 Task: Send an email with the signature Frances Hernandez with the subject 'Request for a blog post' and the message 'I am sorry for any delays and appreciate your patience.' from softage.1@softage.net to softage.4@softage.net and softage.5@softage.net with an attached document Standard_operating_procedure.docx
Action: Key pressed n
Screenshot: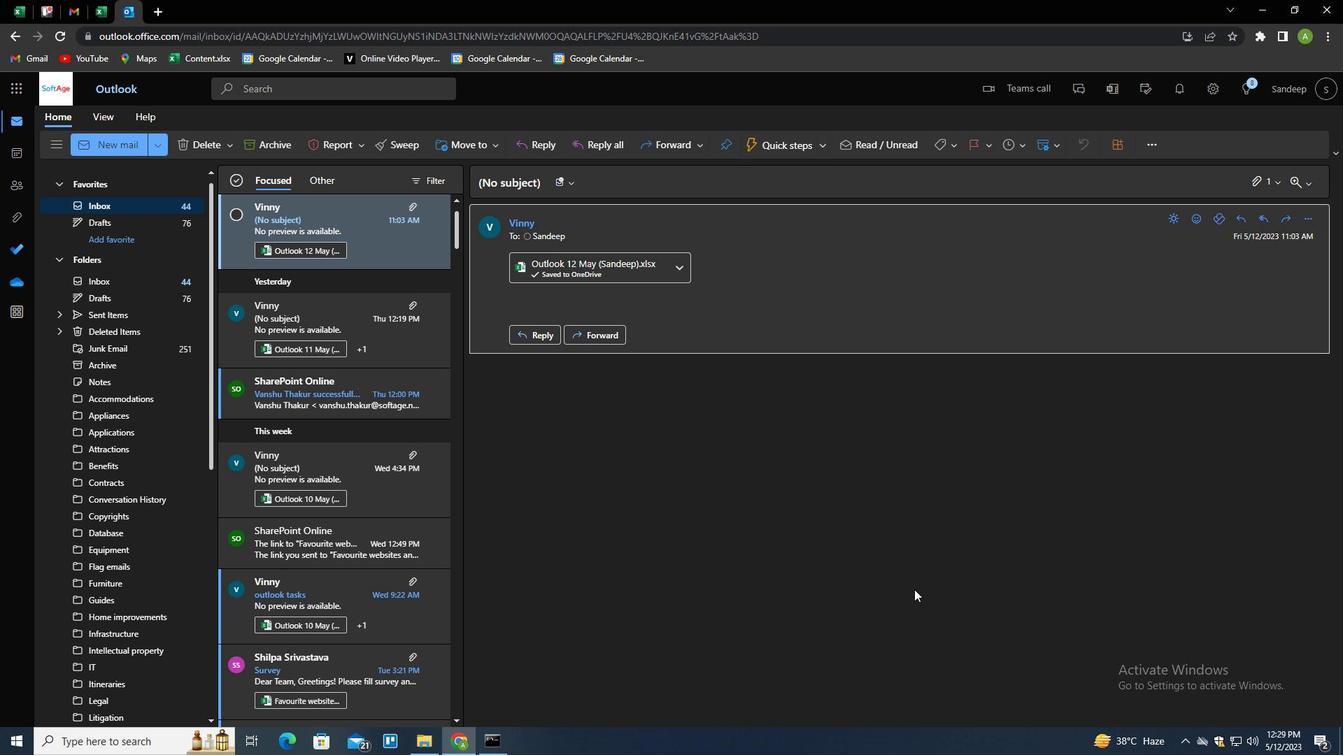 
Action: Mouse moved to (942, 147)
Screenshot: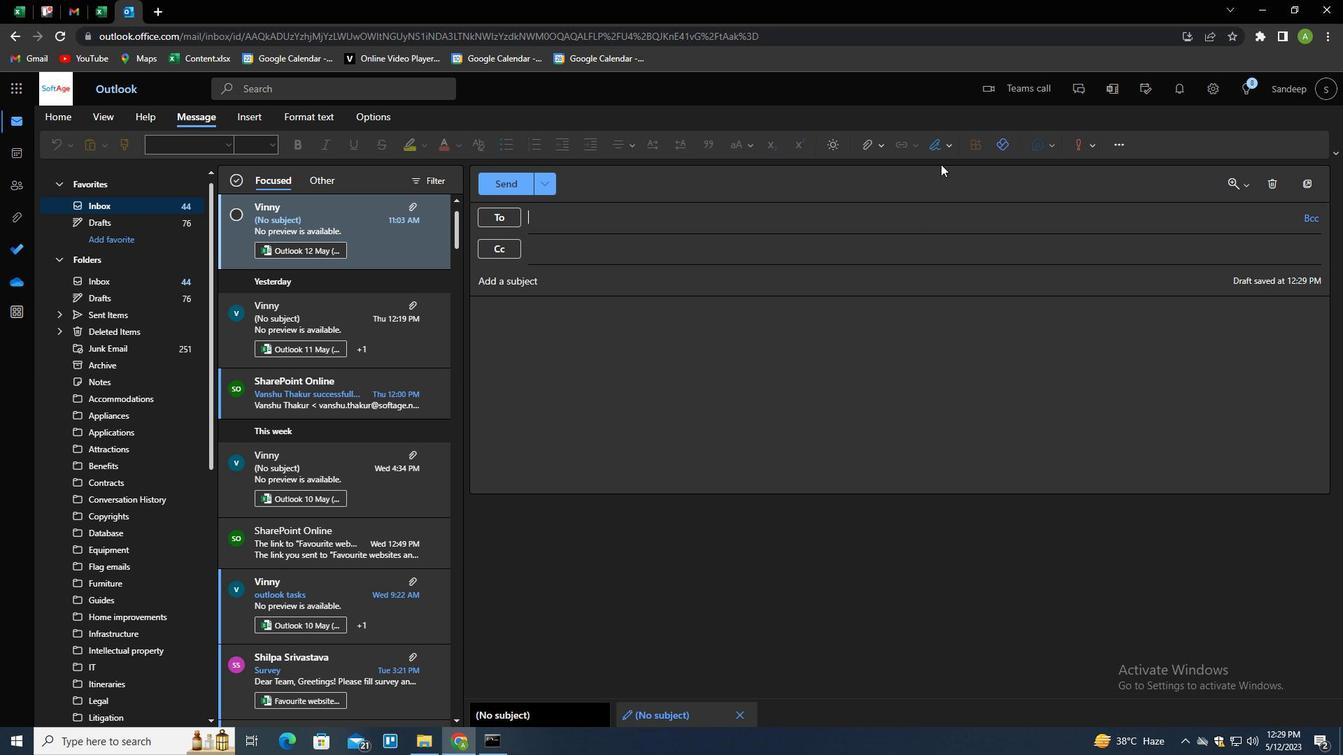 
Action: Mouse pressed left at (942, 147)
Screenshot: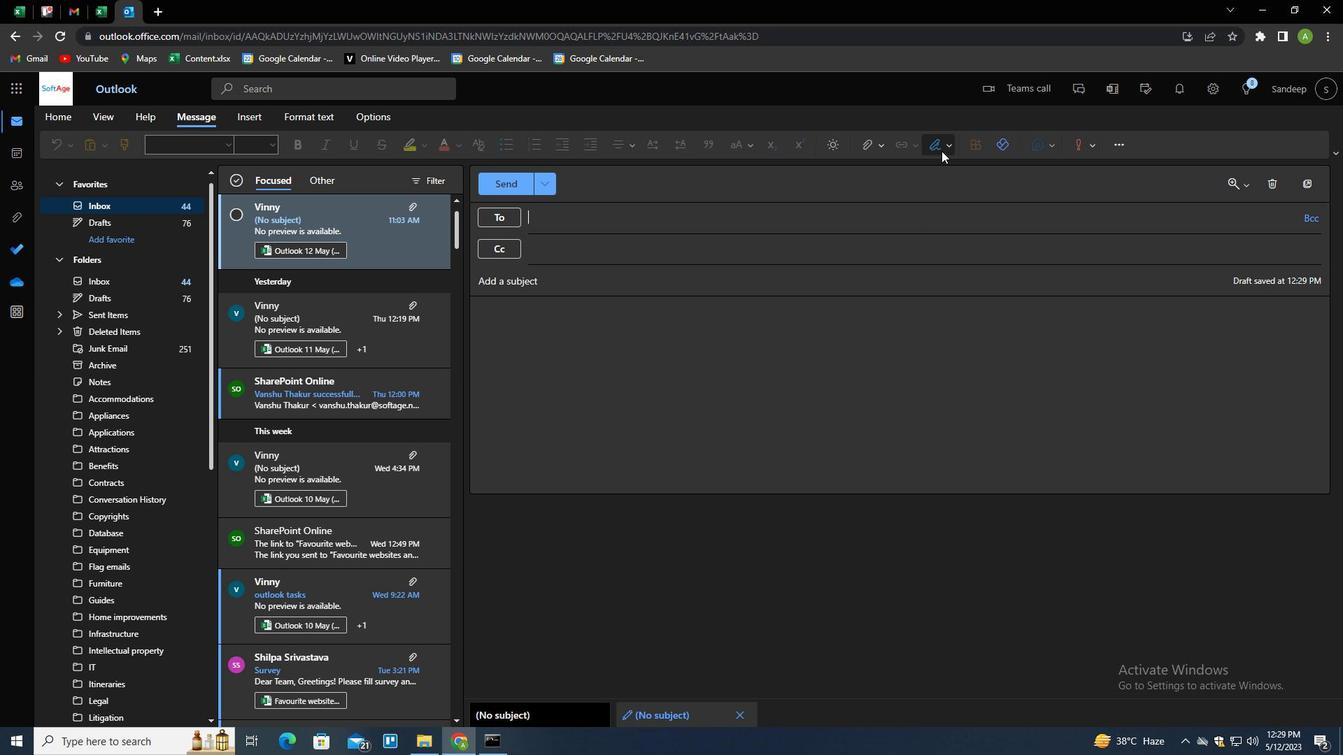 
Action: Mouse moved to (933, 197)
Screenshot: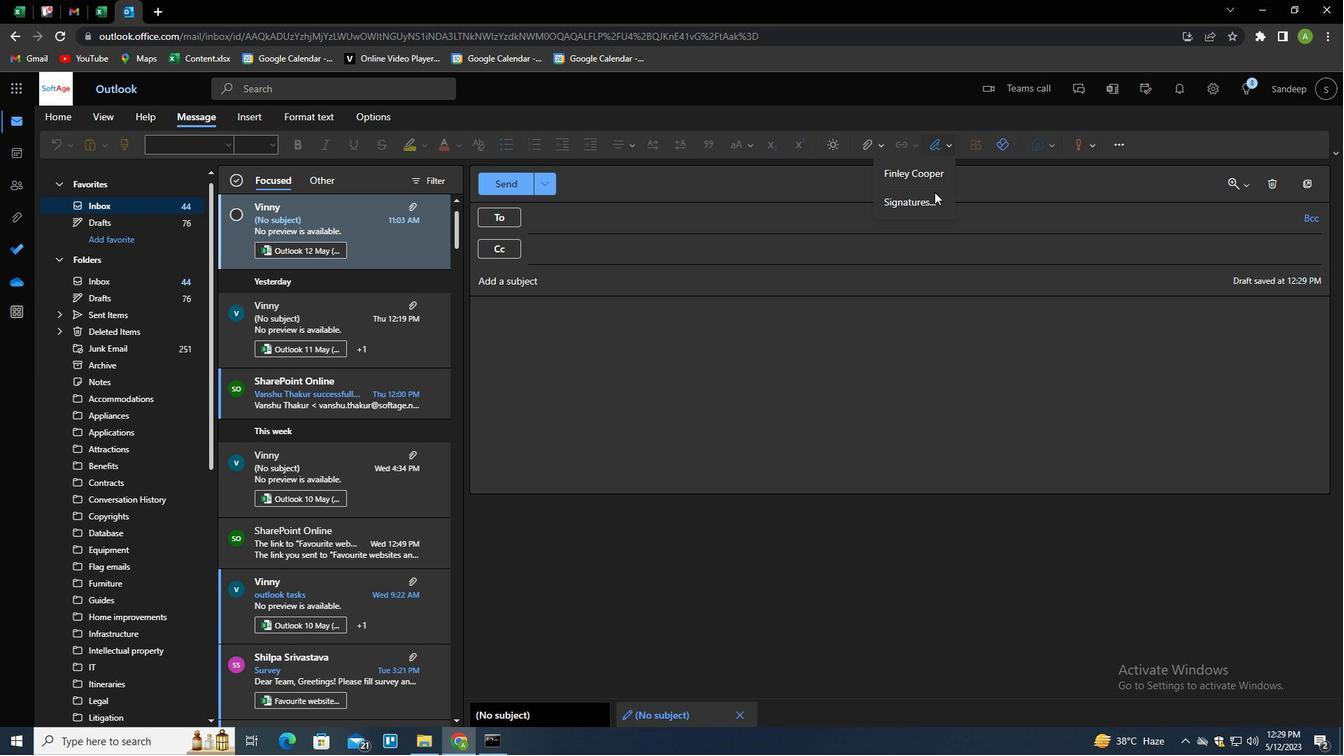 
Action: Mouse pressed left at (933, 197)
Screenshot: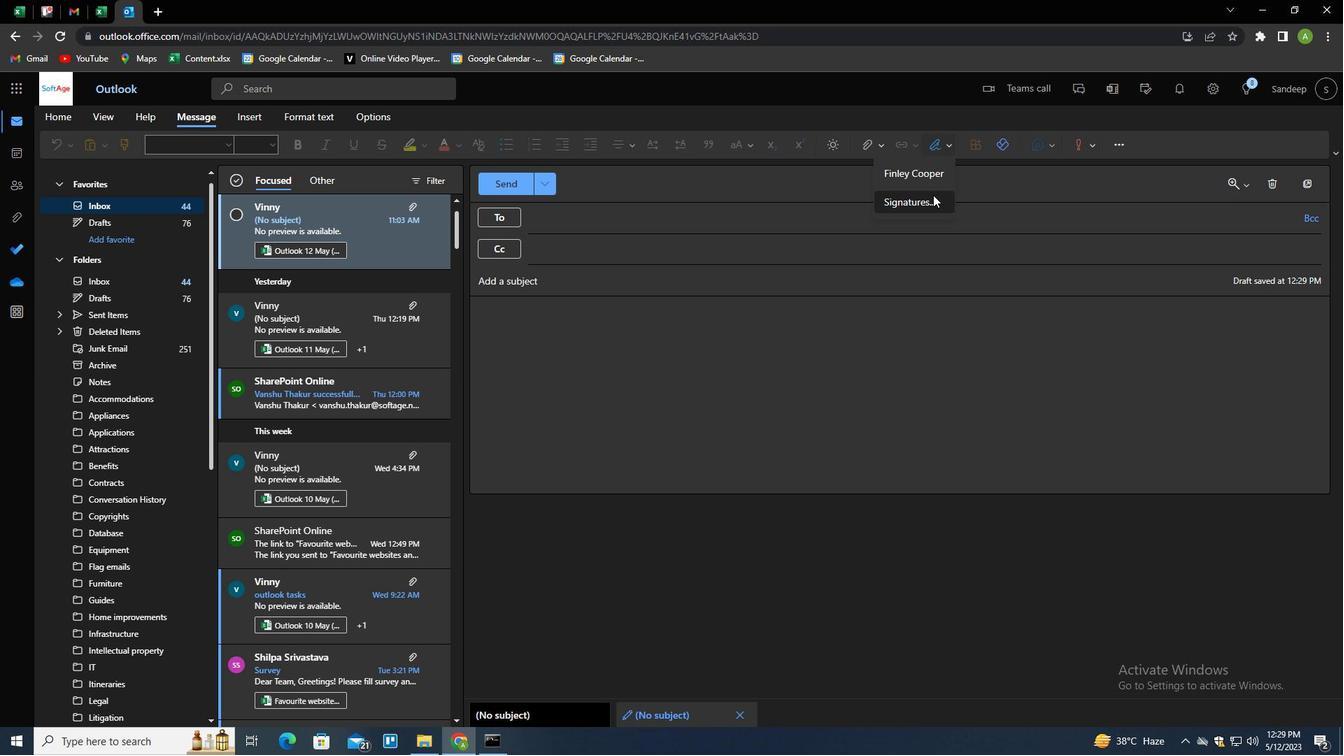 
Action: Mouse moved to (937, 261)
Screenshot: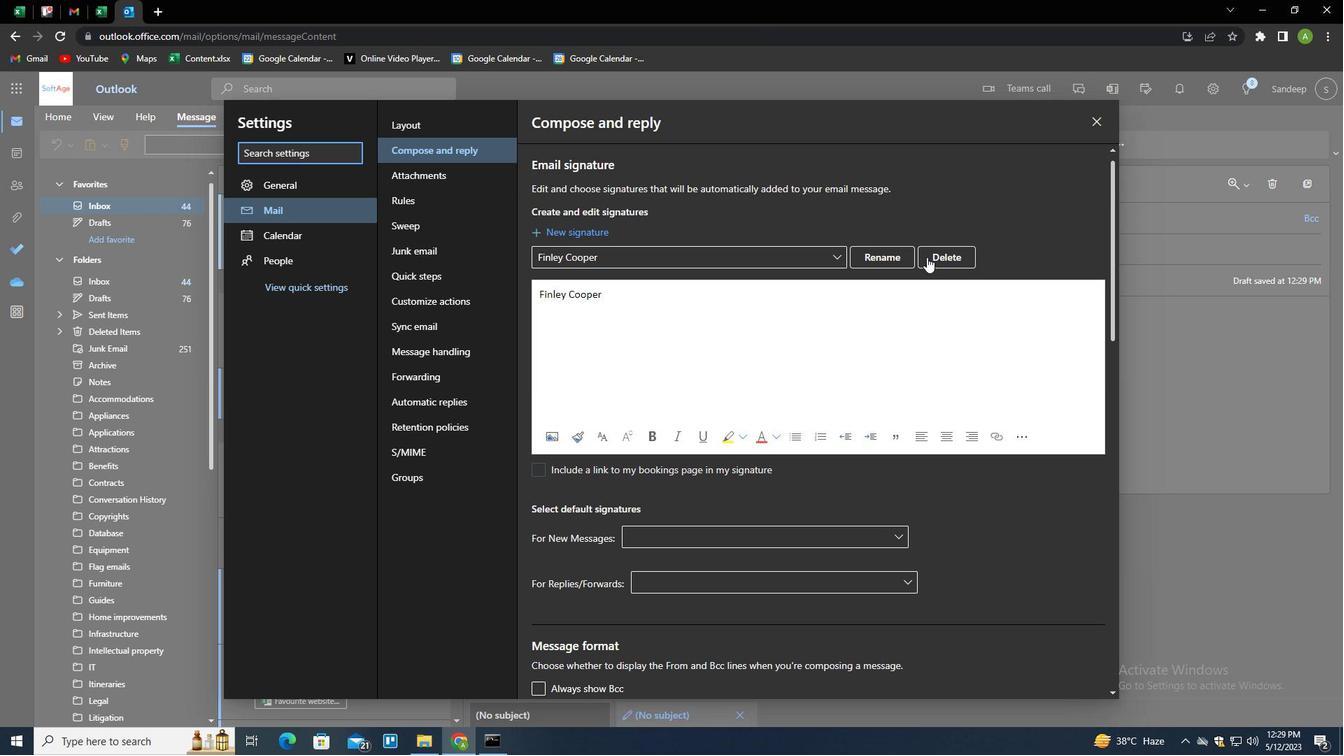 
Action: Mouse pressed left at (937, 261)
Screenshot: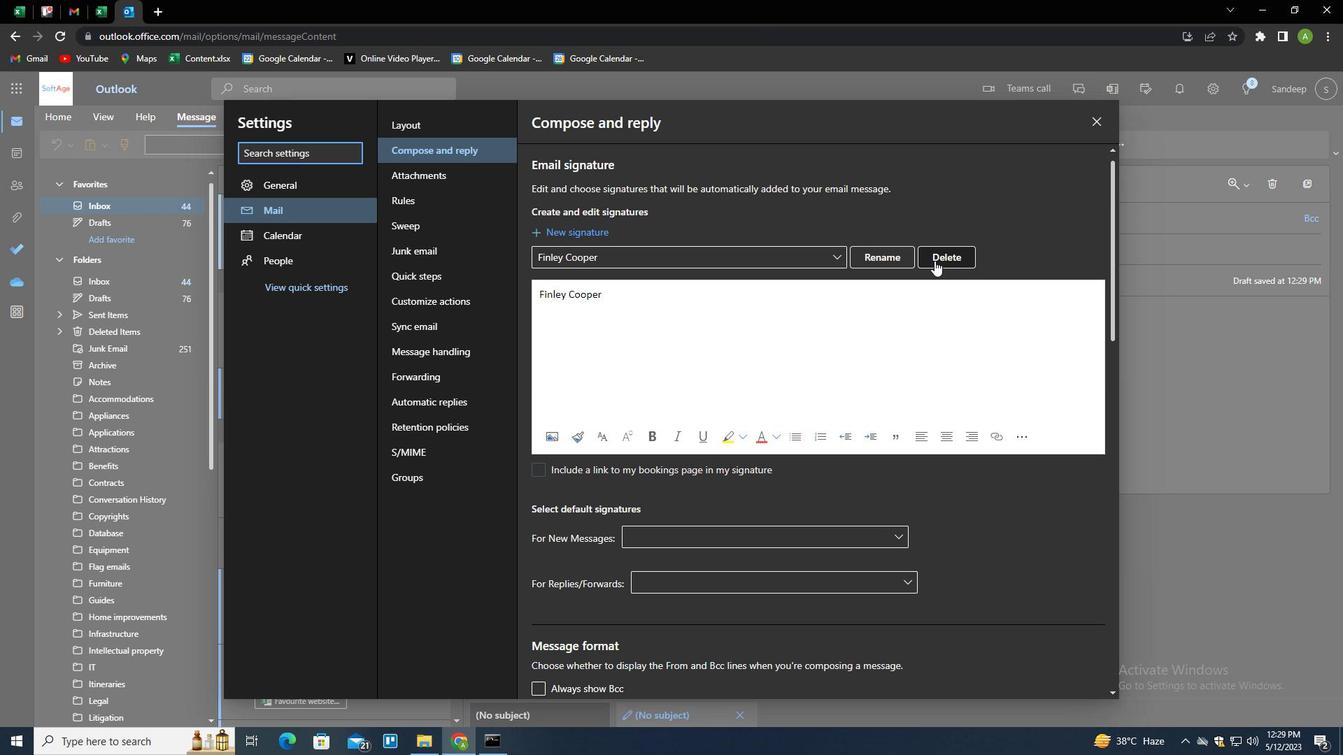 
Action: Mouse moved to (926, 258)
Screenshot: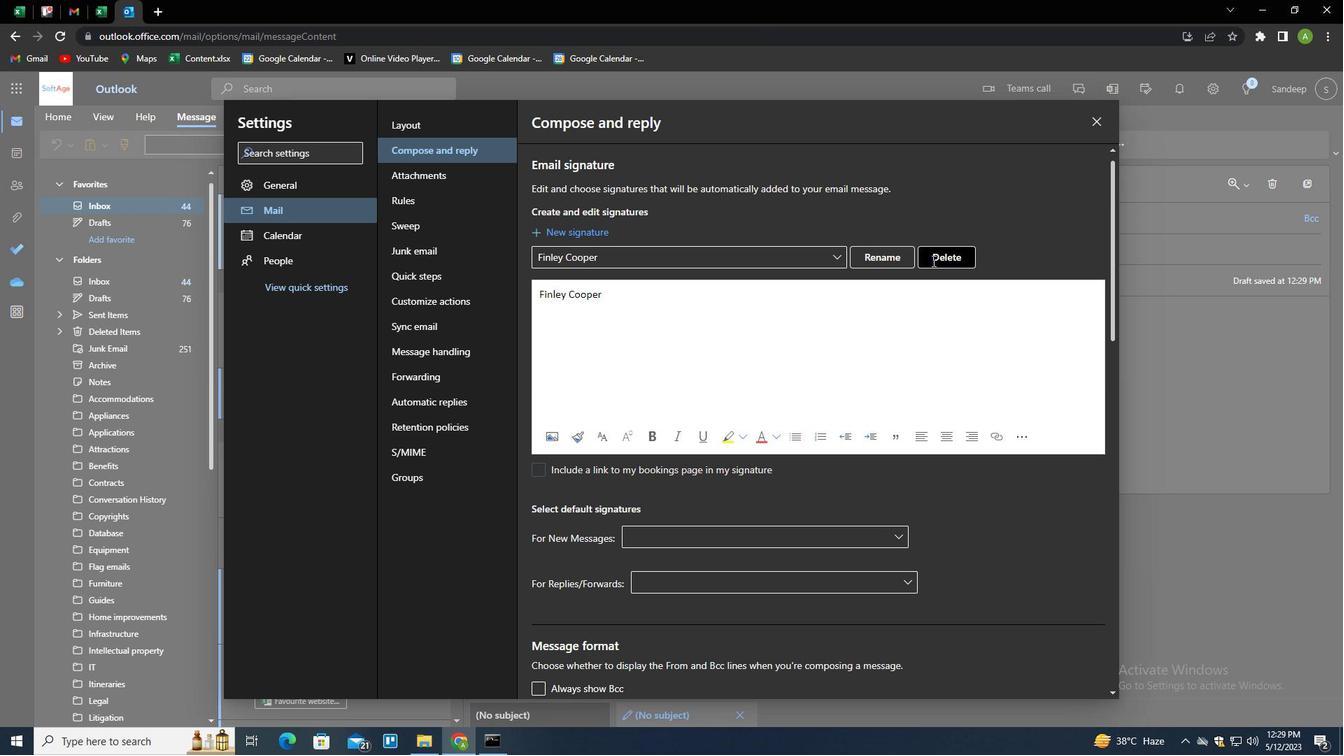 
Action: Mouse pressed left at (926, 258)
Screenshot: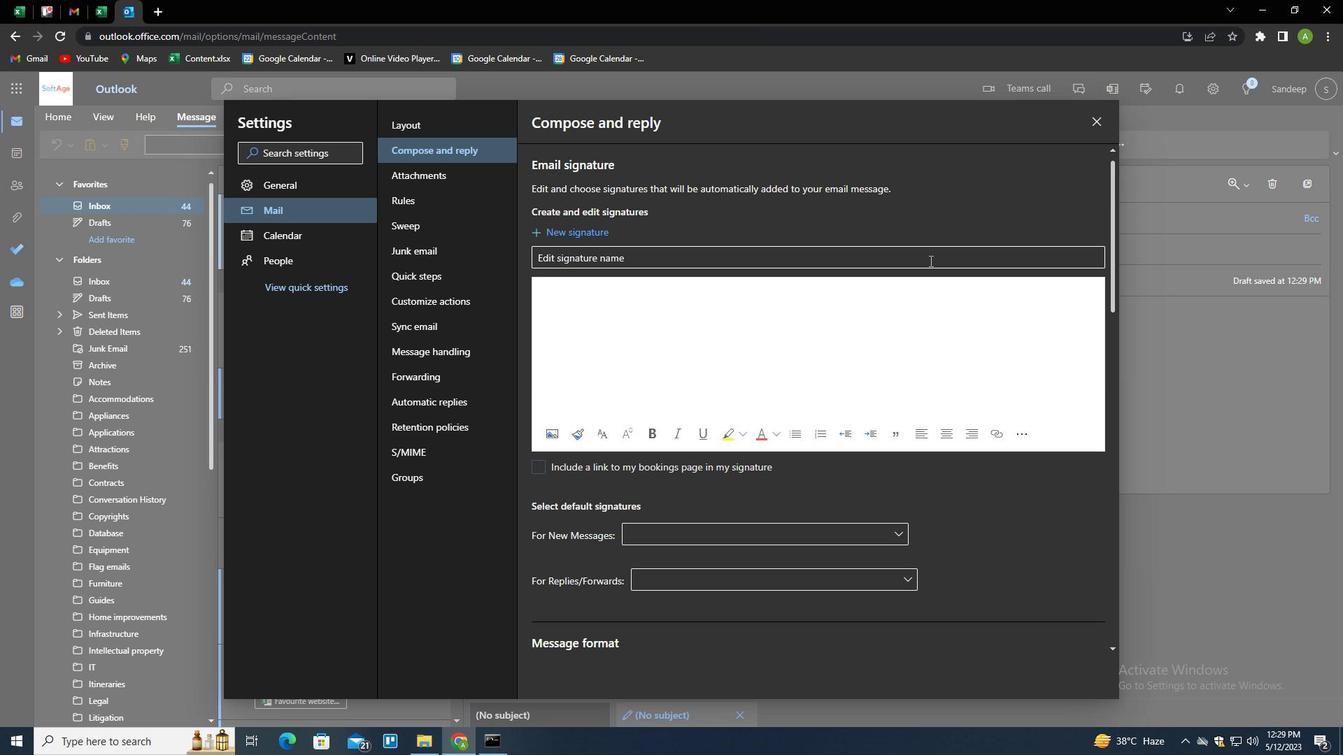 
Action: Mouse moved to (926, 257)
Screenshot: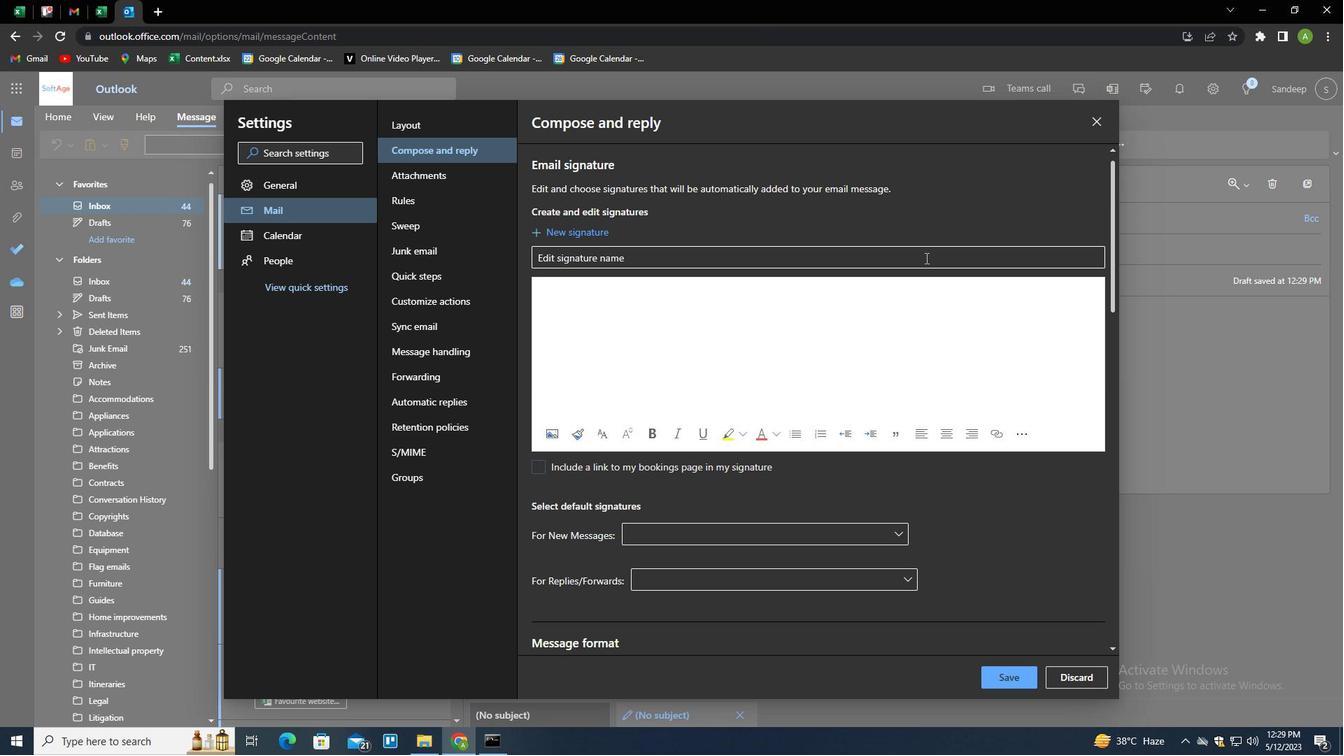 
Action: Key pressed <Key.shift>
Screenshot: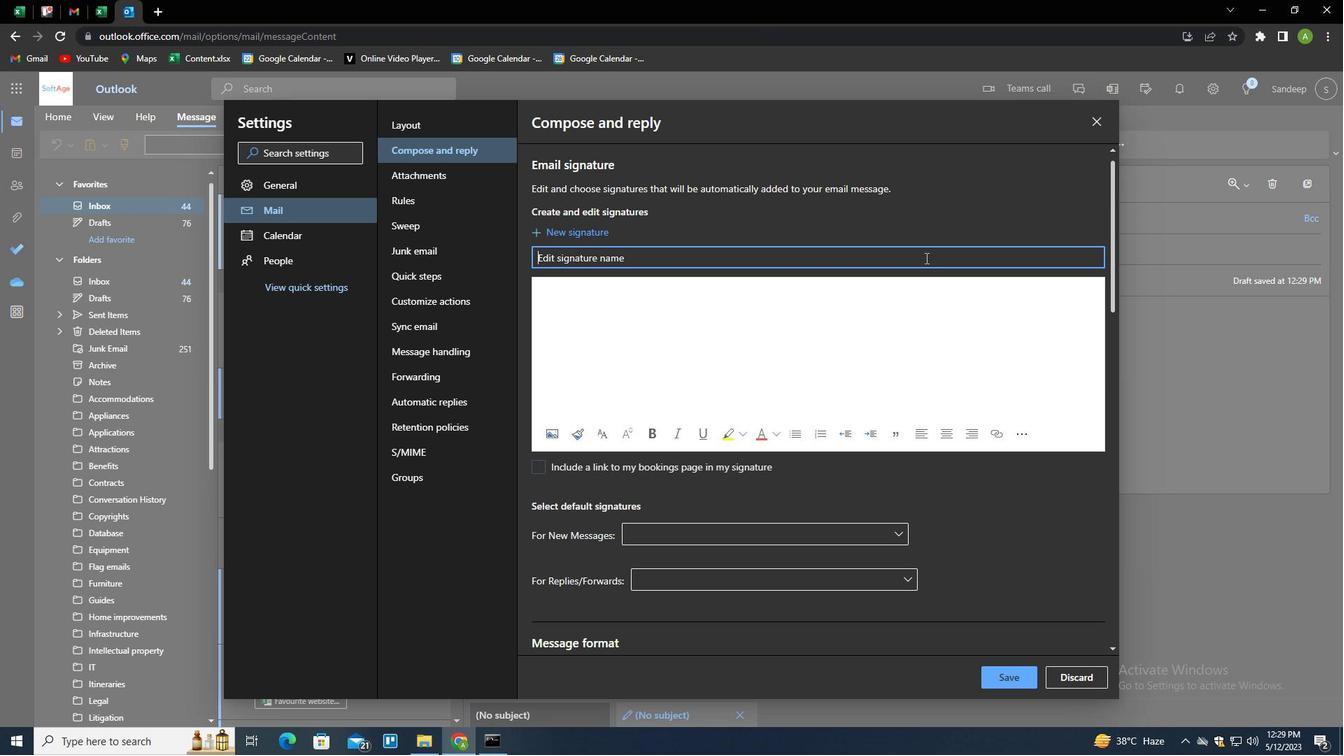 
Action: Mouse moved to (925, 257)
Screenshot: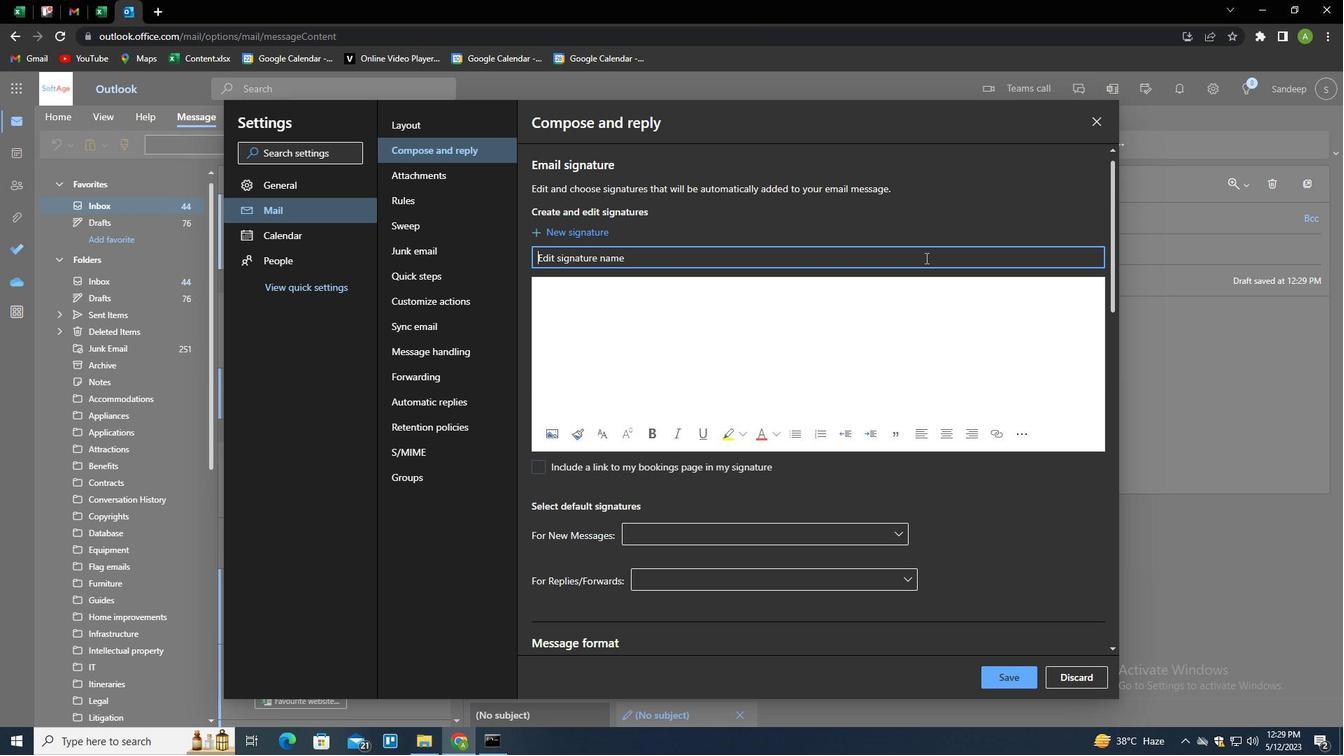 
Action: Key pressed FRN<Key.backspace>ANCES<Key.space><Key.shift>HERNANDEZ<Key.tab><Key.shift>FRANCES<Key.space><Key.shift>HERNANDEZ
Screenshot: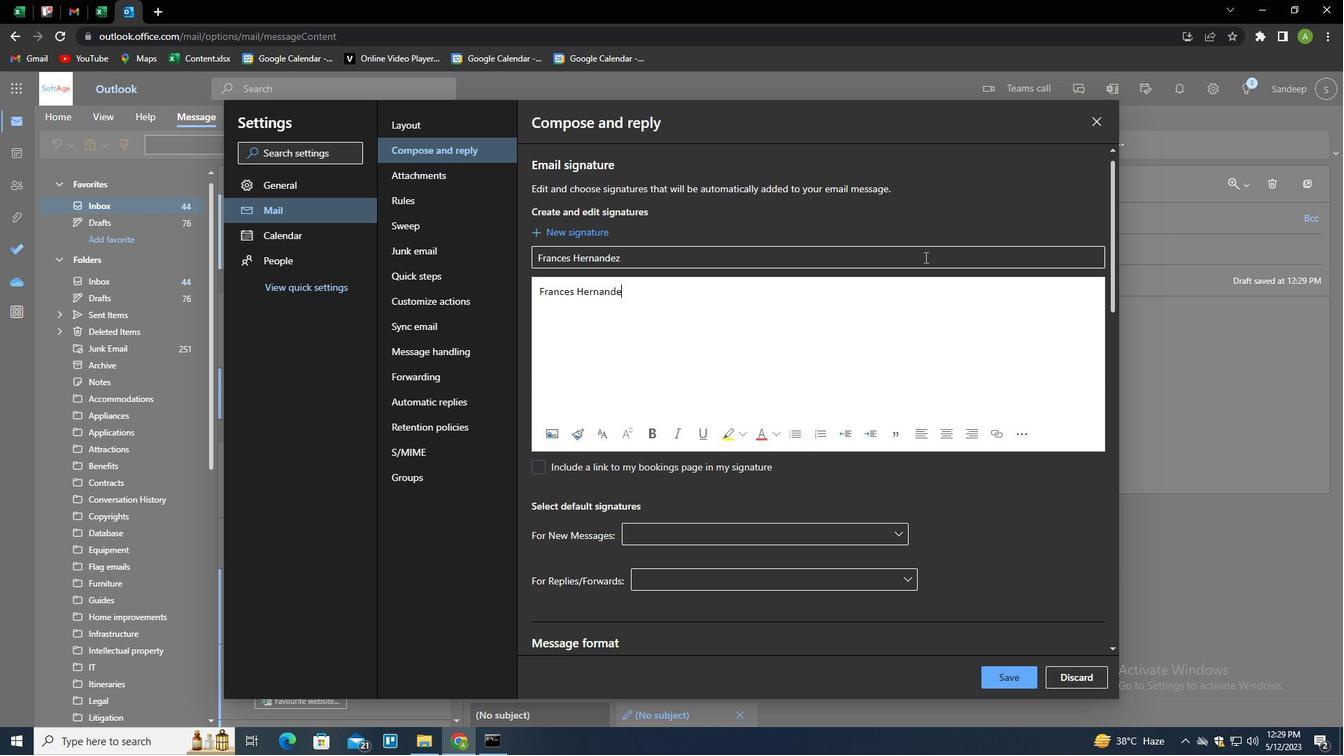 
Action: Mouse moved to (1010, 674)
Screenshot: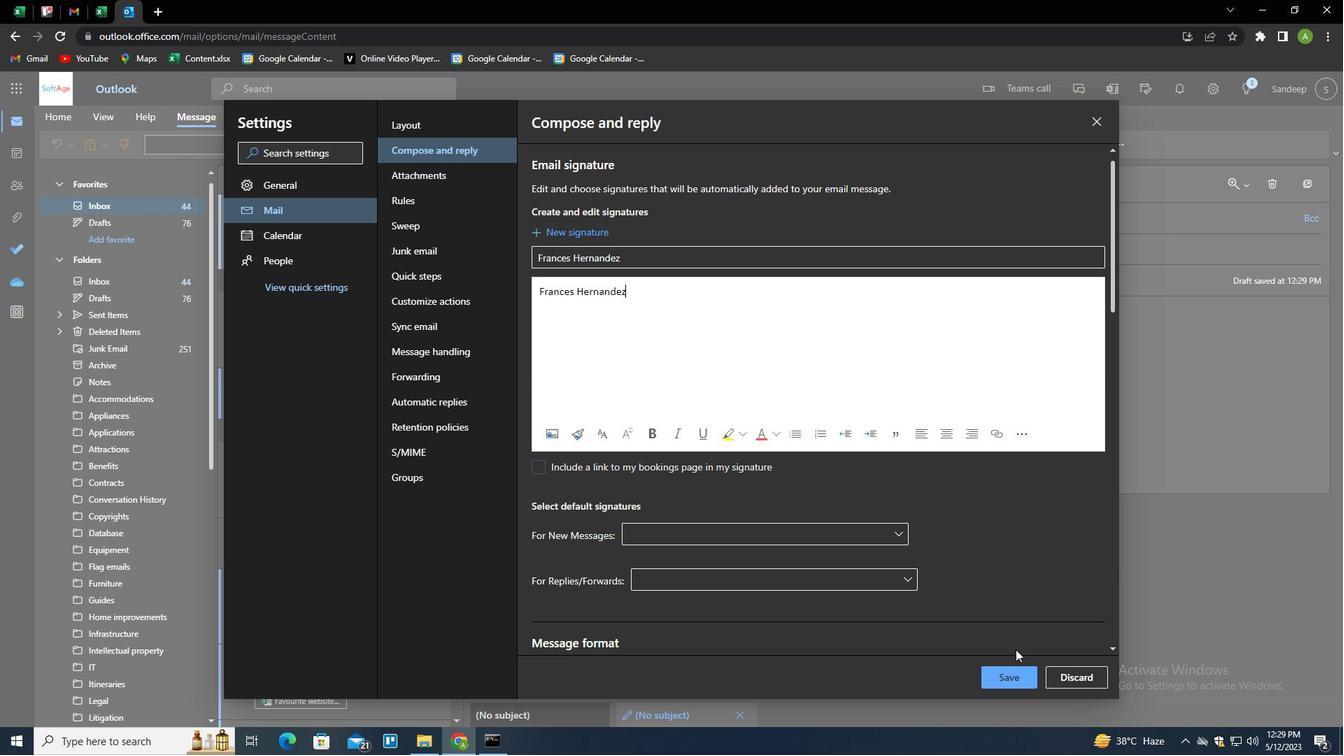 
Action: Mouse pressed left at (1010, 674)
Screenshot: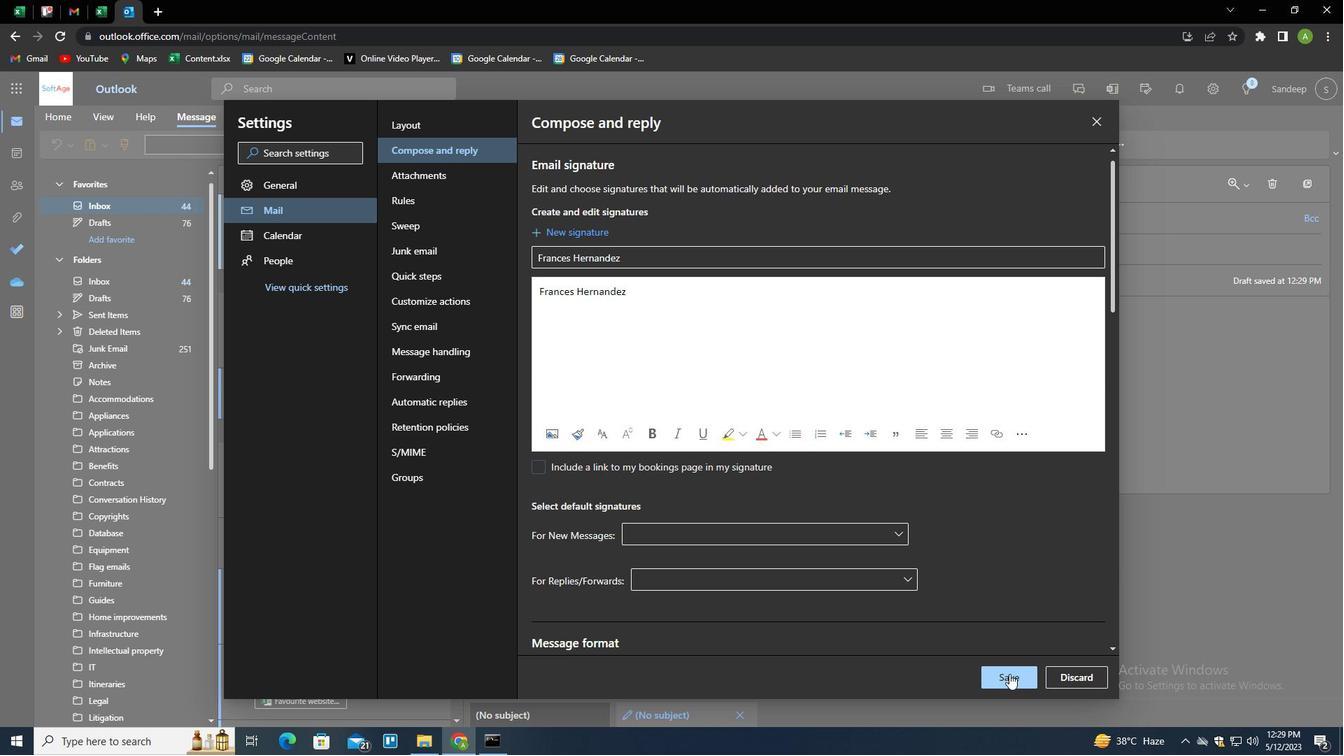 
Action: Mouse moved to (1217, 384)
Screenshot: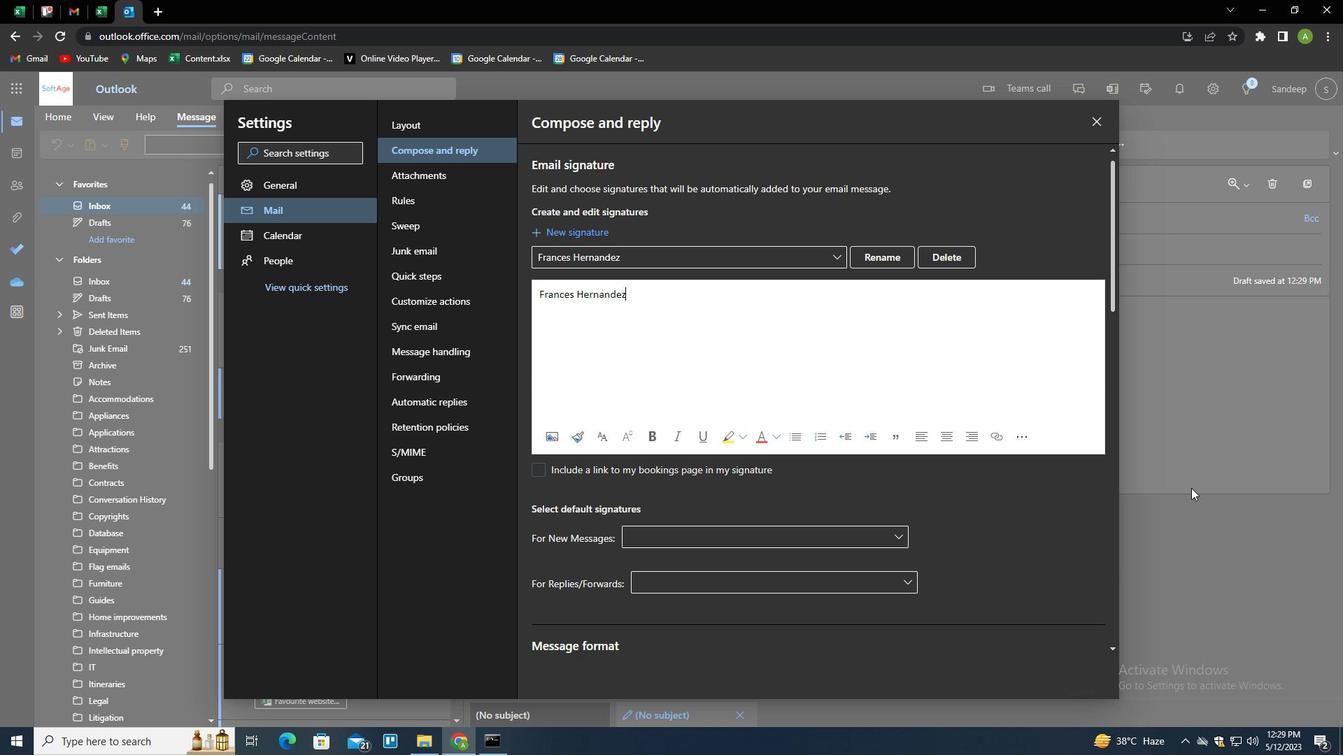 
Action: Mouse pressed left at (1217, 384)
Screenshot: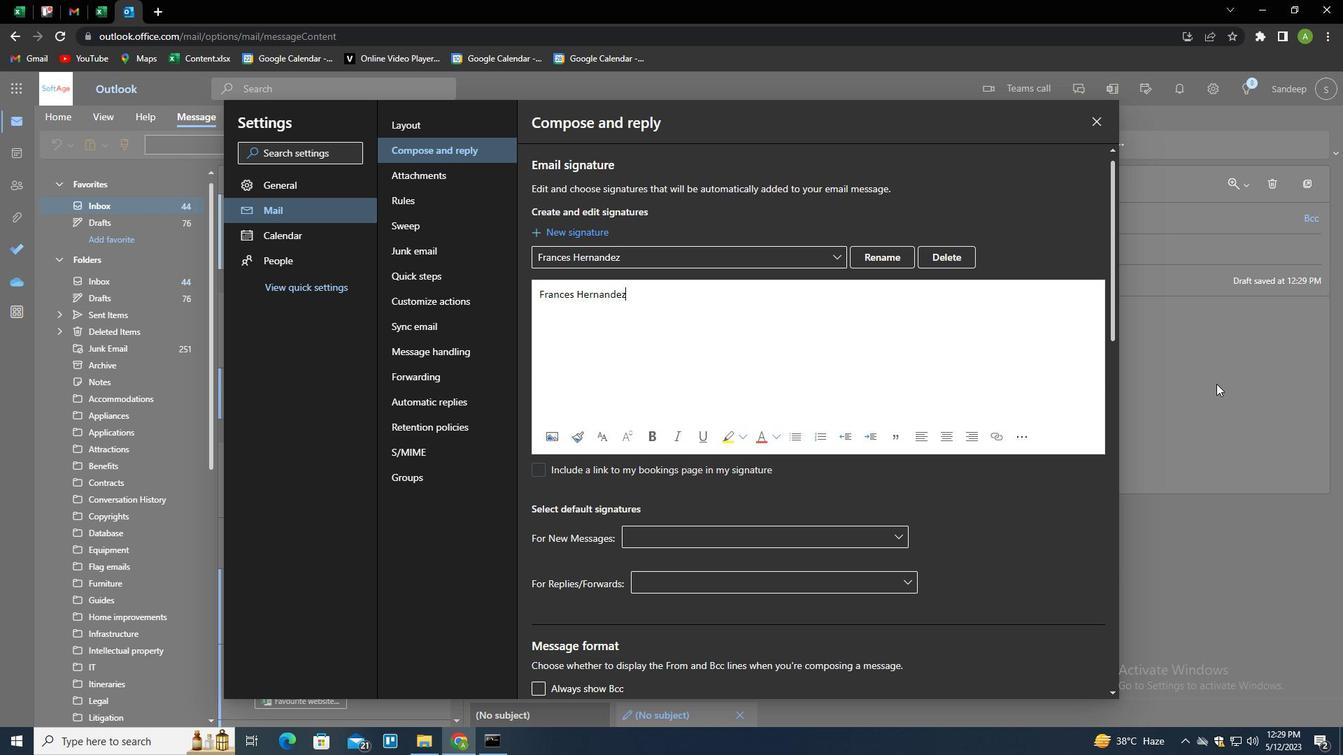 
Action: Mouse moved to (942, 149)
Screenshot: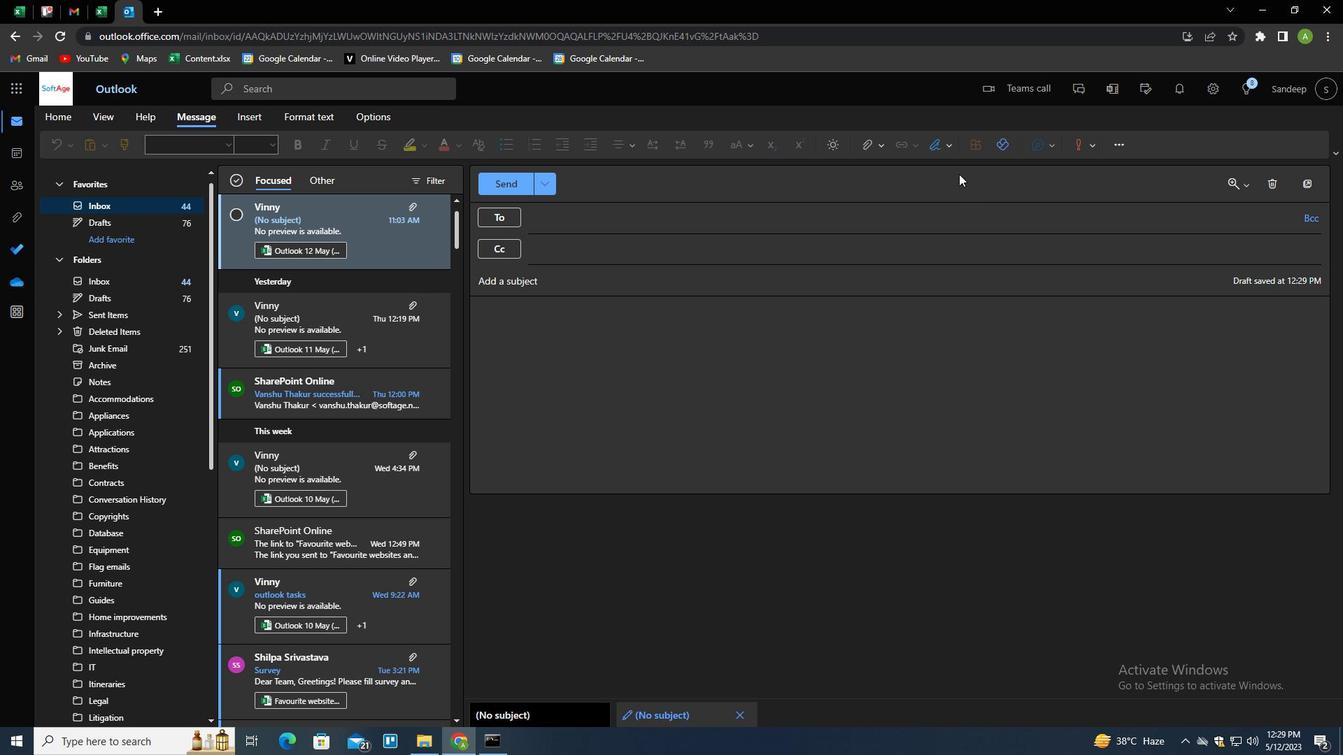 
Action: Mouse pressed left at (942, 149)
Screenshot: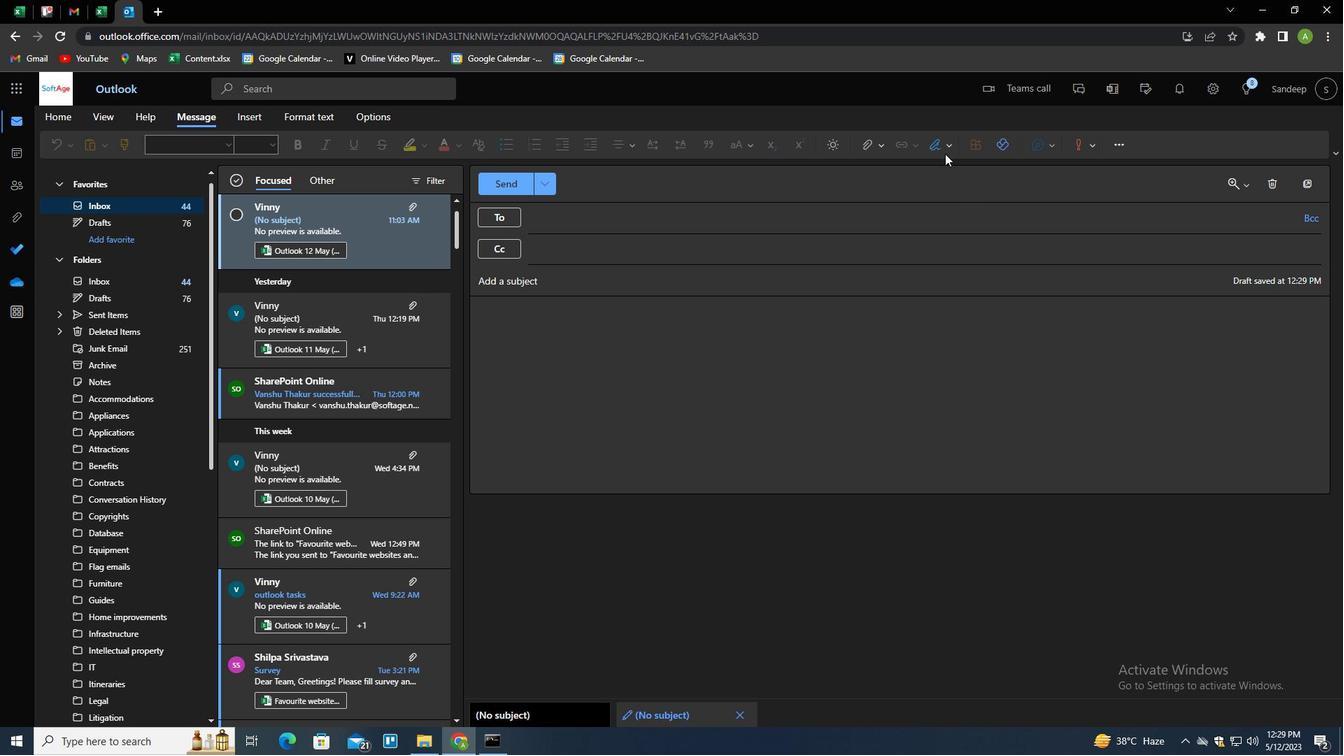 
Action: Mouse moved to (926, 174)
Screenshot: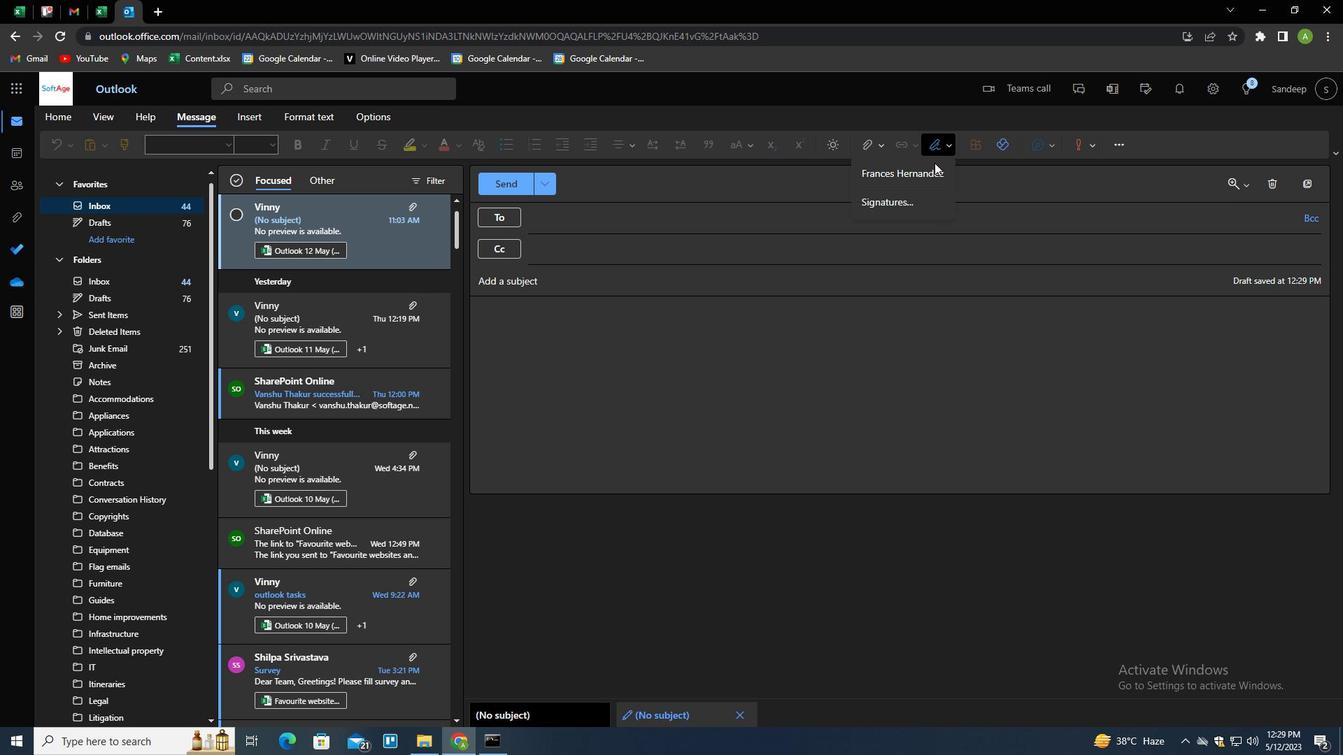 
Action: Mouse pressed left at (926, 174)
Screenshot: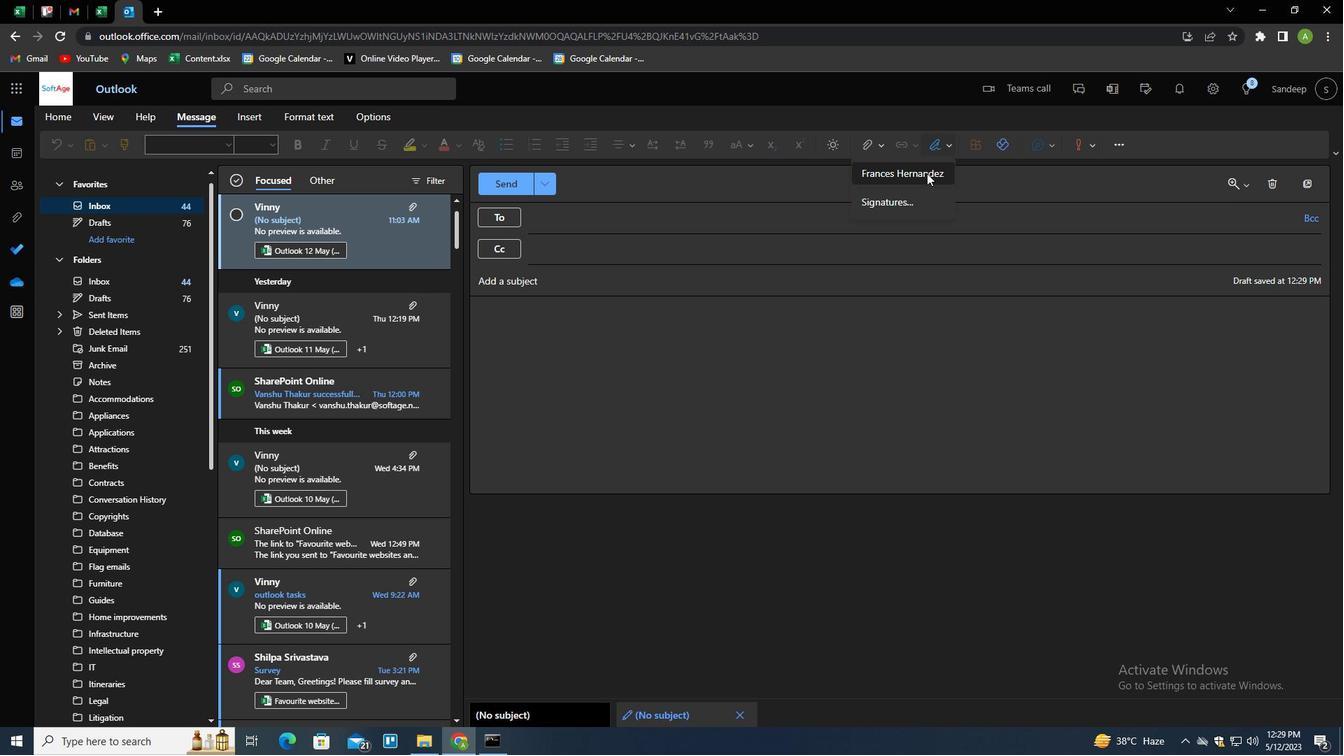 
Action: Mouse moved to (800, 281)
Screenshot: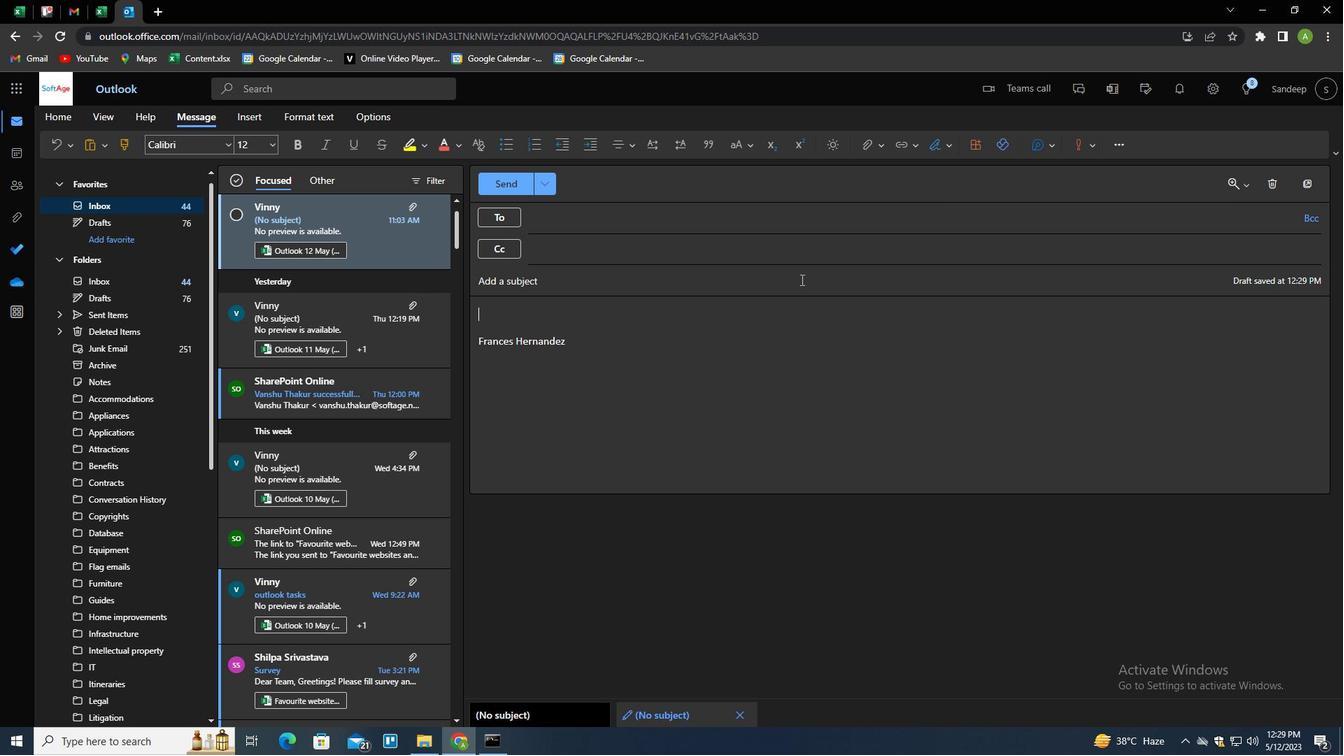 
Action: Mouse pressed left at (800, 281)
Screenshot: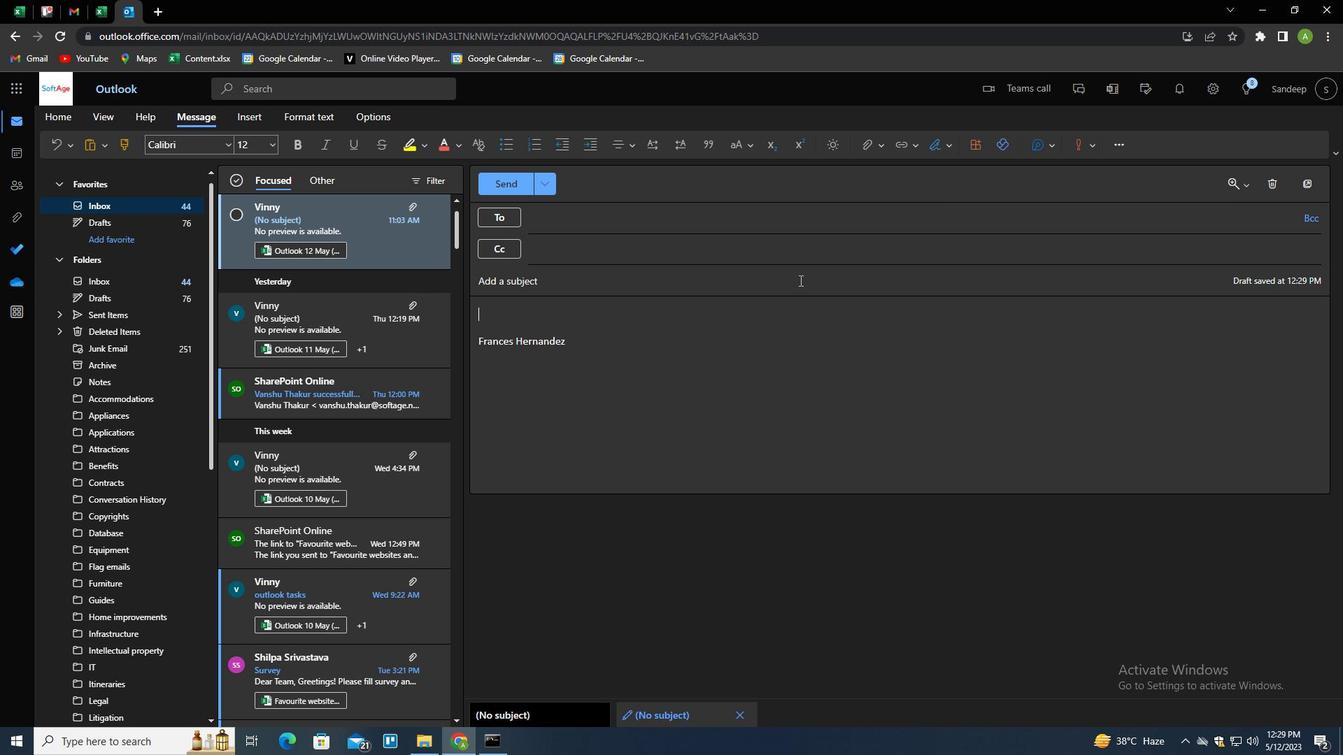 
Action: Mouse moved to (799, 282)
Screenshot: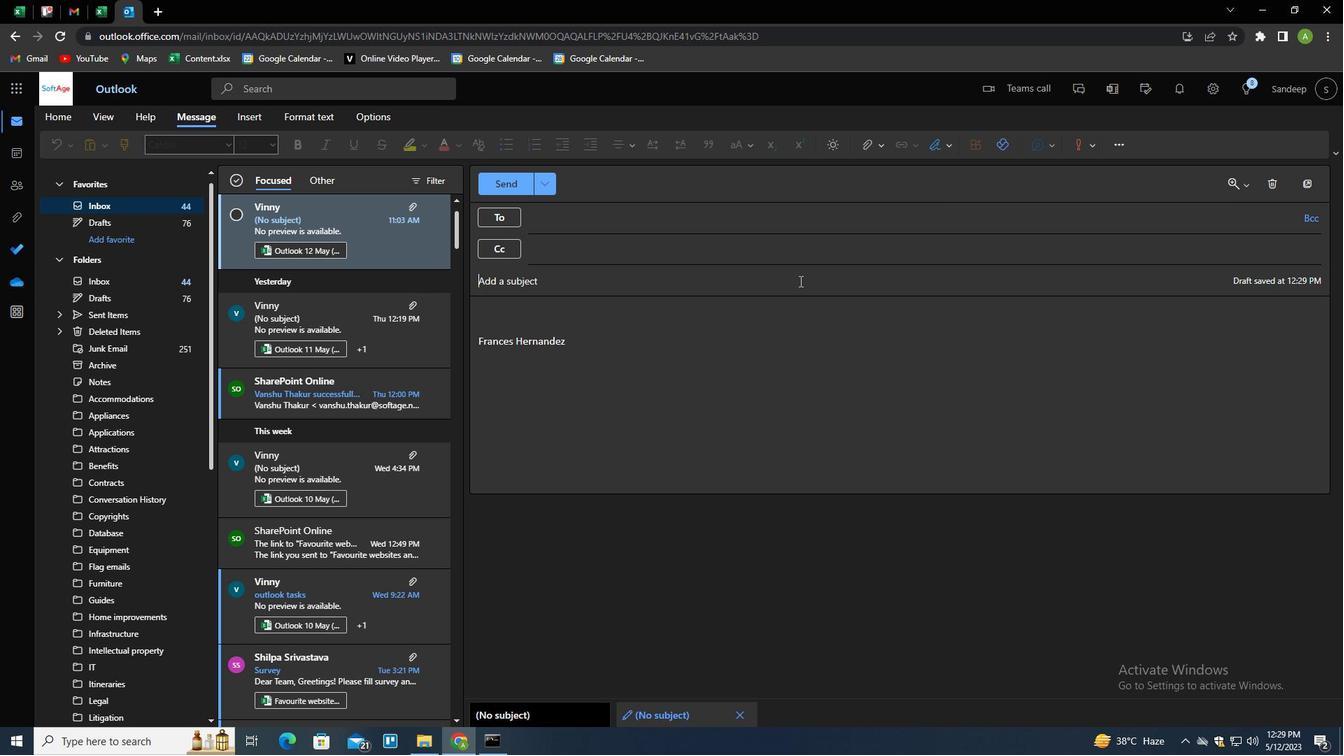 
Action: Key pressed <Key.shift>
Screenshot: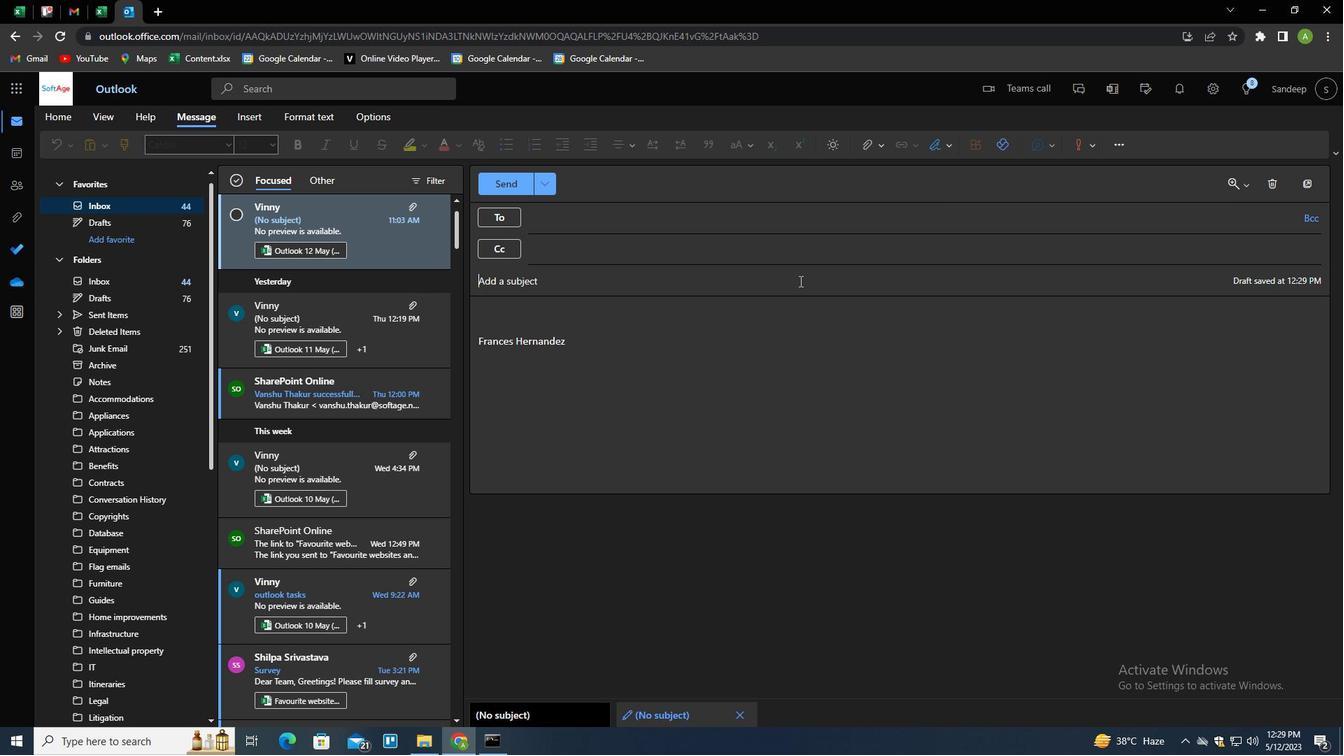 
Action: Mouse moved to (798, 282)
Screenshot: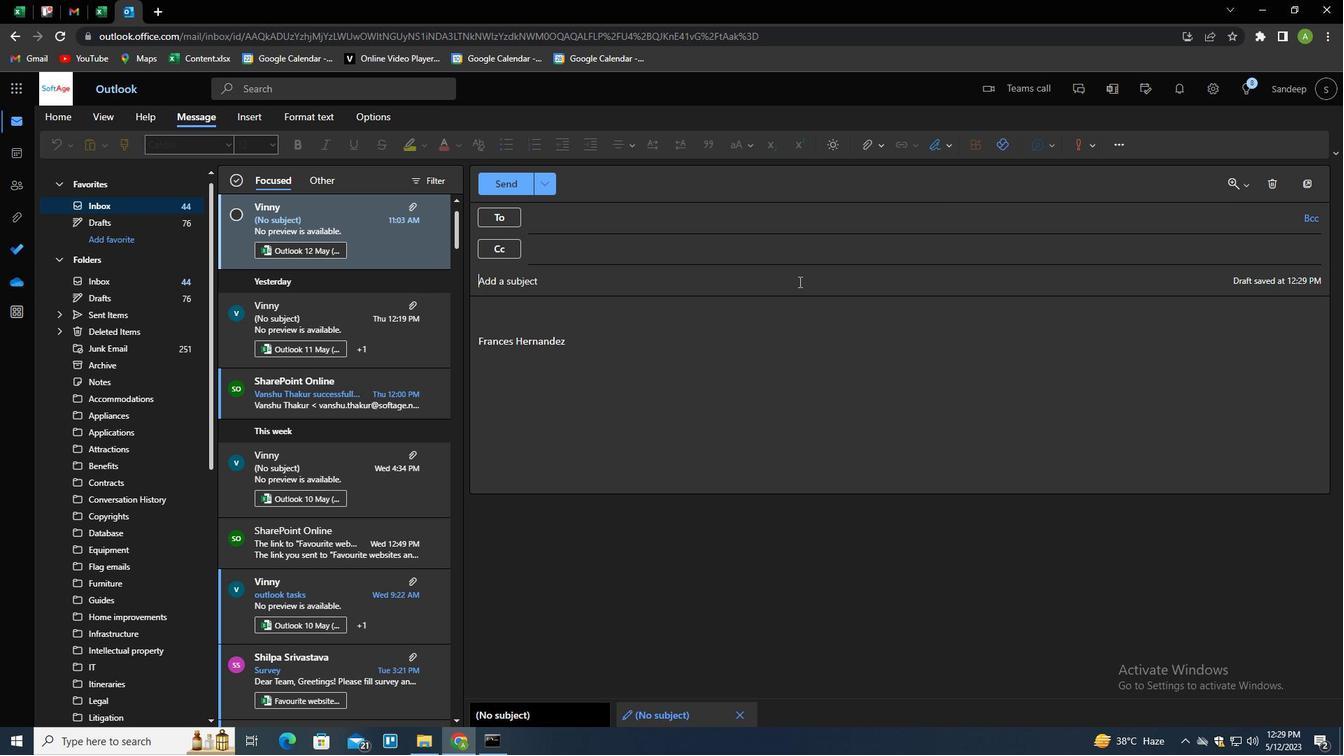 
Action: Key pressed R
Screenshot: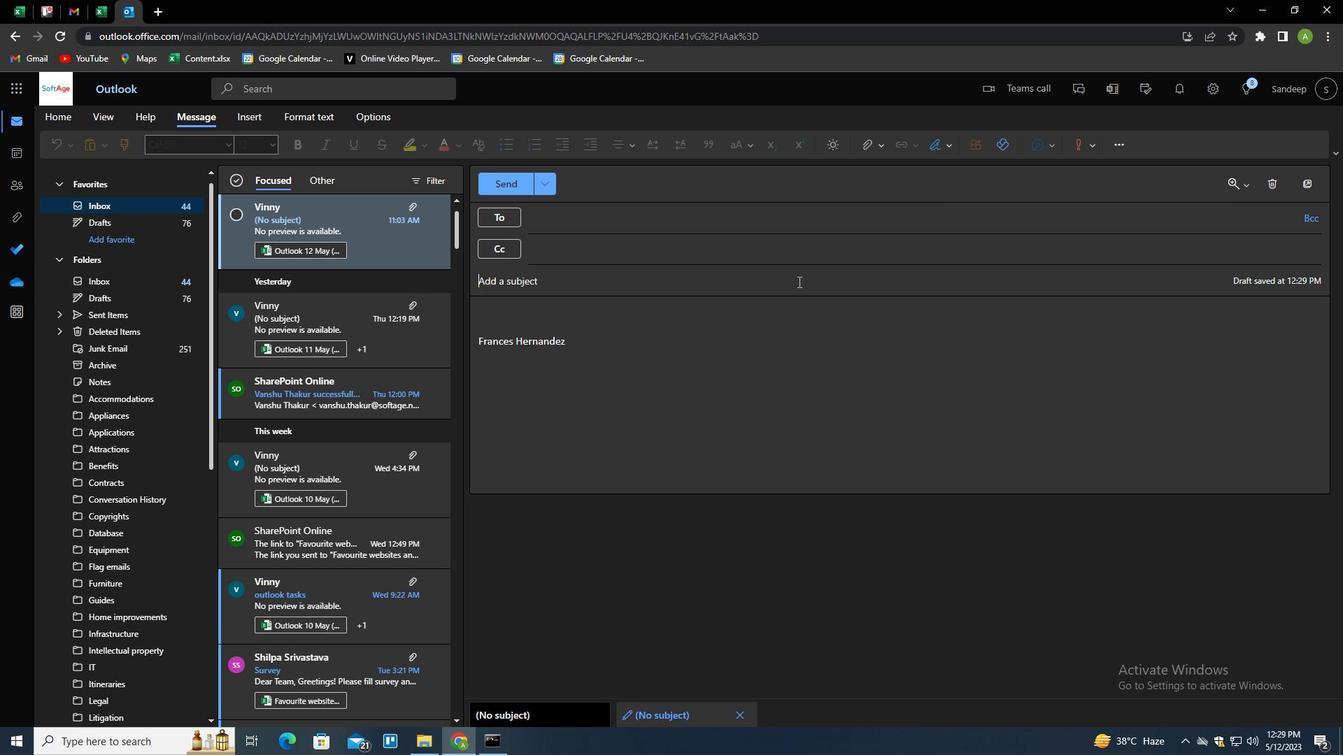 
Action: Mouse moved to (797, 282)
Screenshot: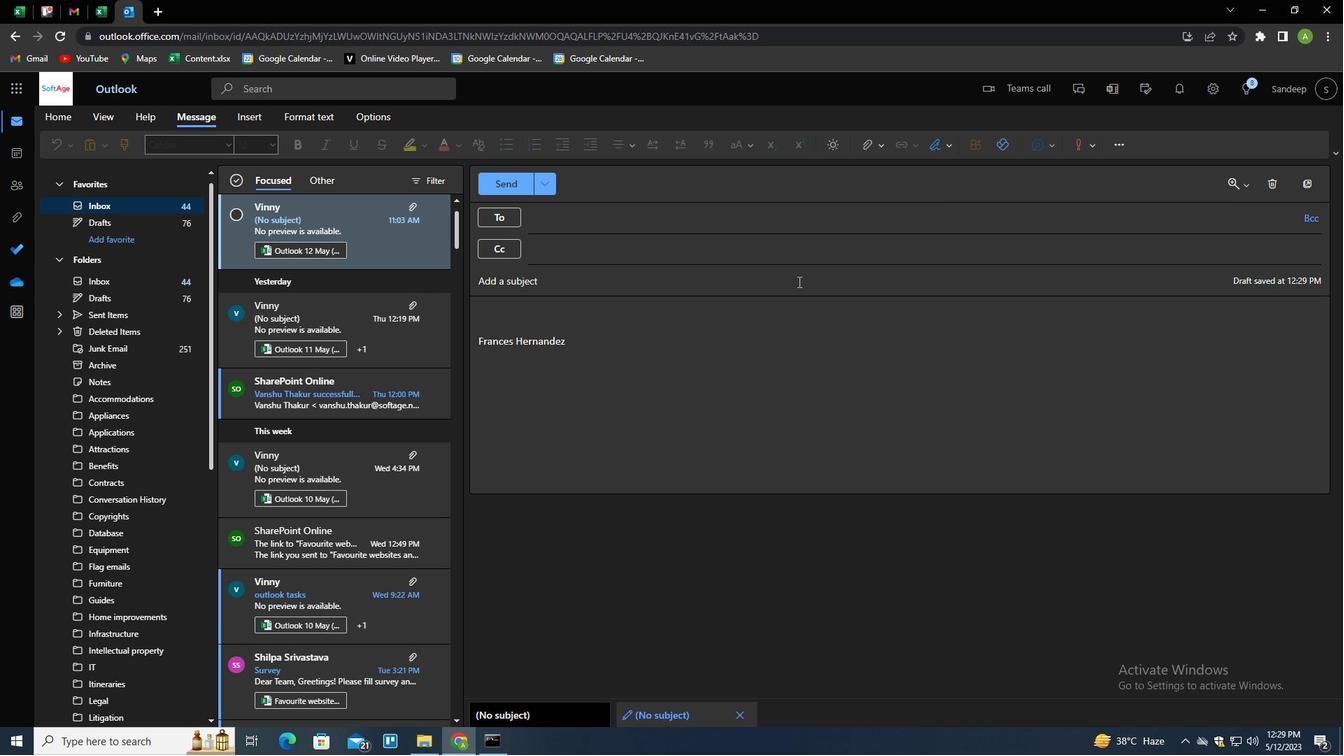 
Action: Key pressed EQUEST<Key.space>FOR<Key.space>A<Key.space>BLOG<Key.space>POST<Key.tab><Key.shift><Key.space><Key.shift>I<Key.space>AM<Key.space>SORRY<Key.space>FOR<Key.space>ANY<Key.space>DELAYS<Key.space>AND<Key.space>APPRECIATE<Key.space>A<Key.backspace>YOUR<Key.space>PATIENCD.
Screenshot: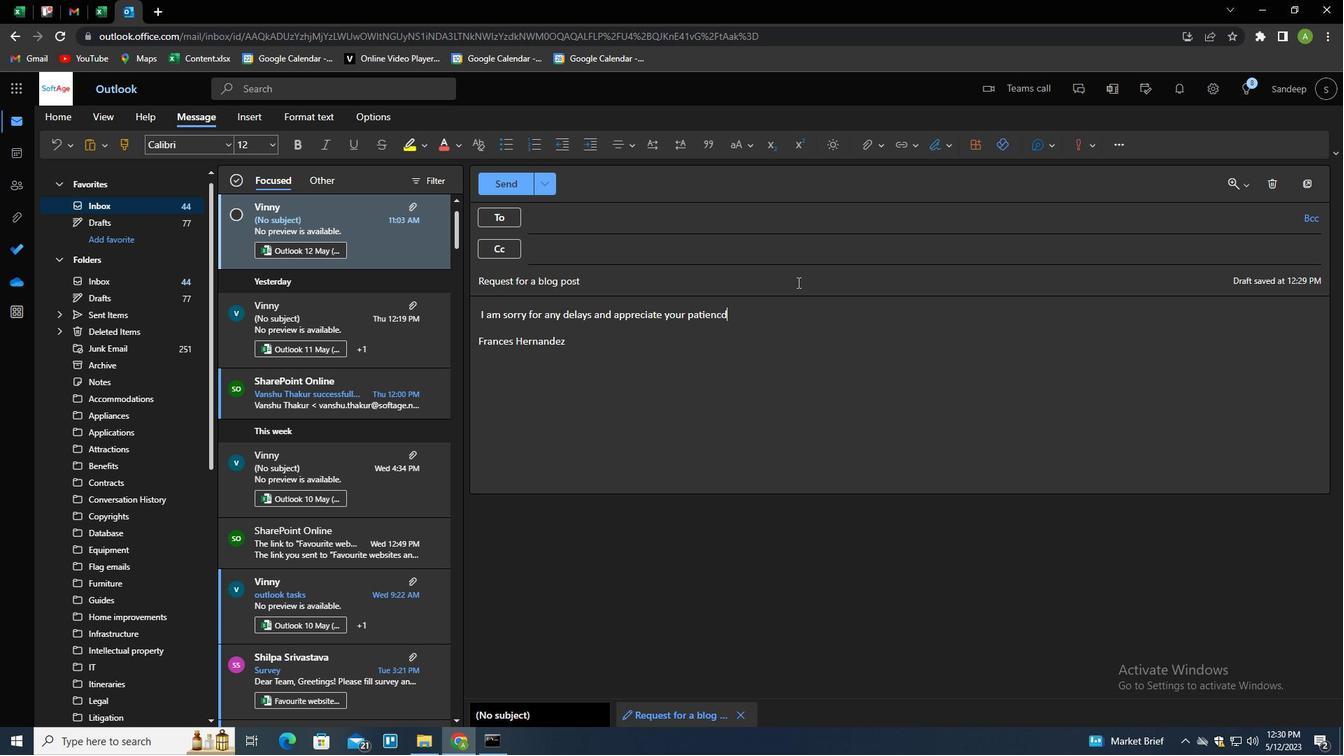 
Action: Mouse moved to (676, 222)
Screenshot: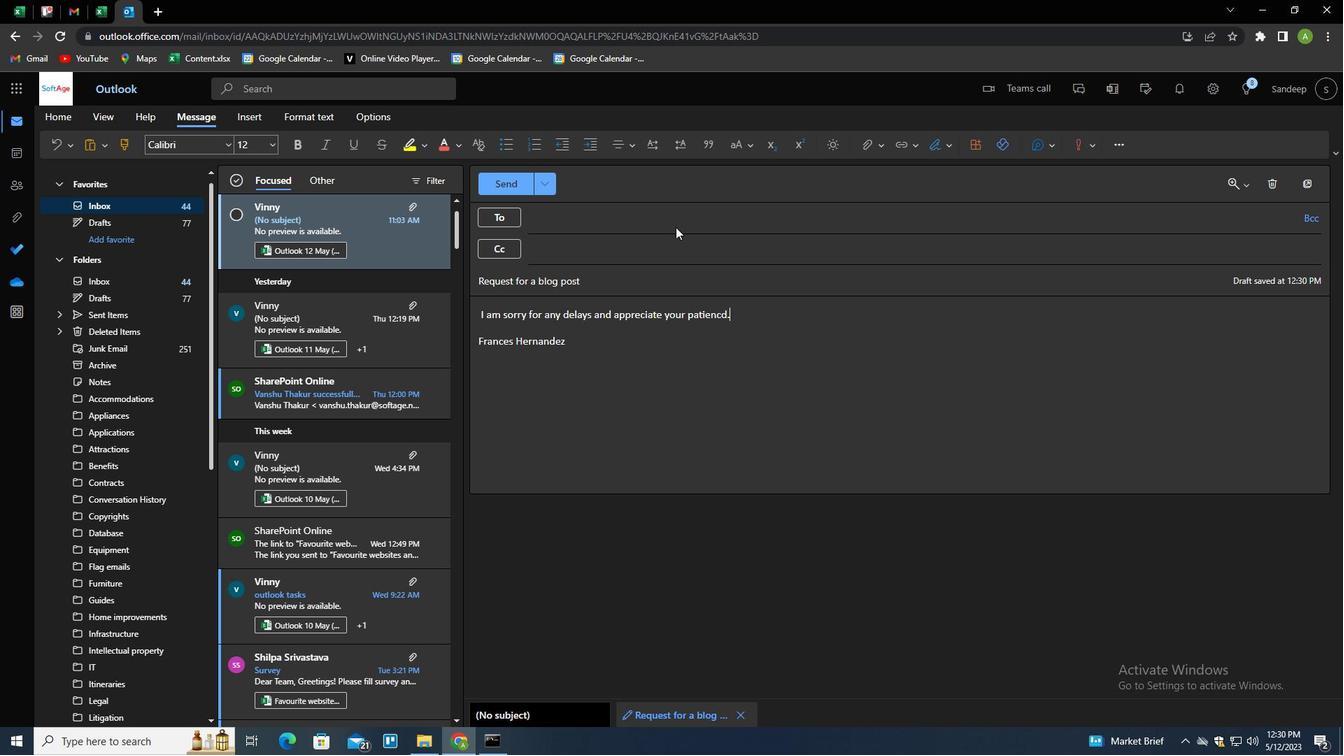 
Action: Mouse pressed left at (676, 222)
Screenshot: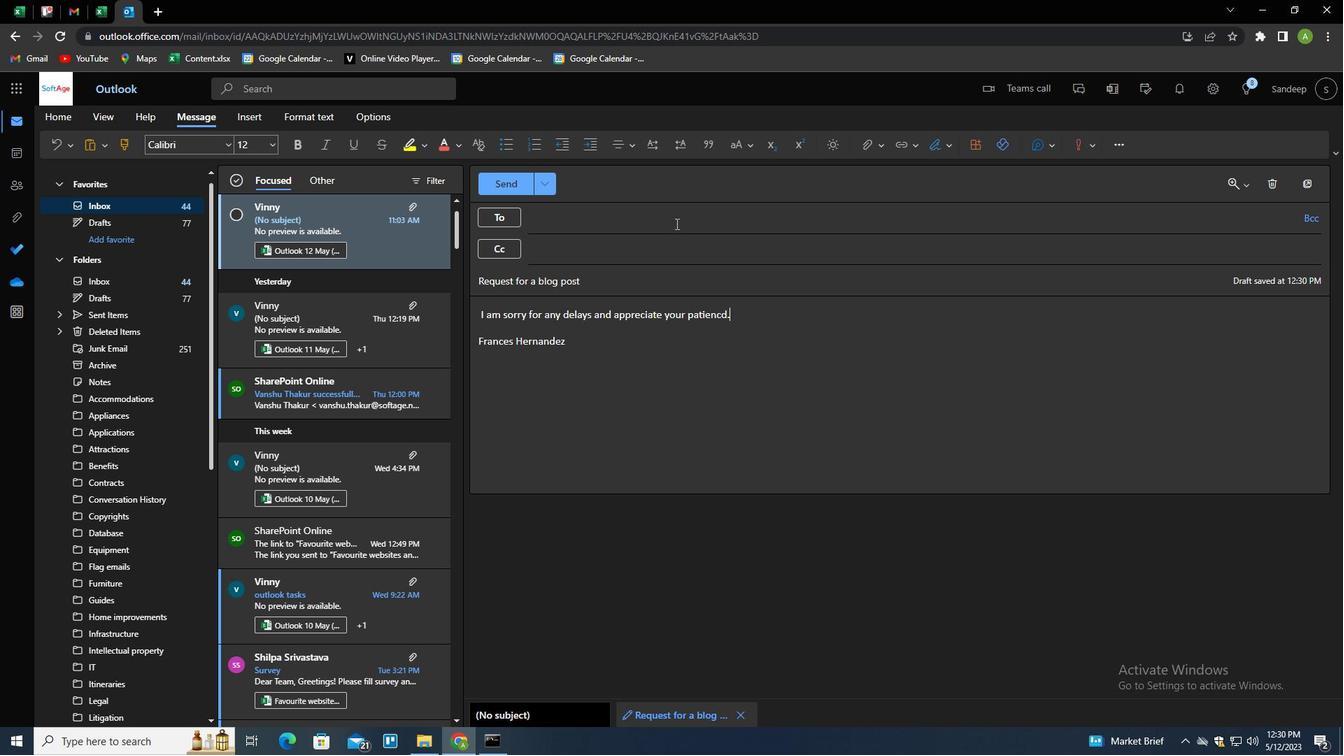 
Action: Key pressed SOFTAGE.4<Key.shift>@SOFTAGE.NET<Key.enter>SOFTAGE.<<101>><Key.shift>@SOFTAGE.NET<Key.enter>
Screenshot: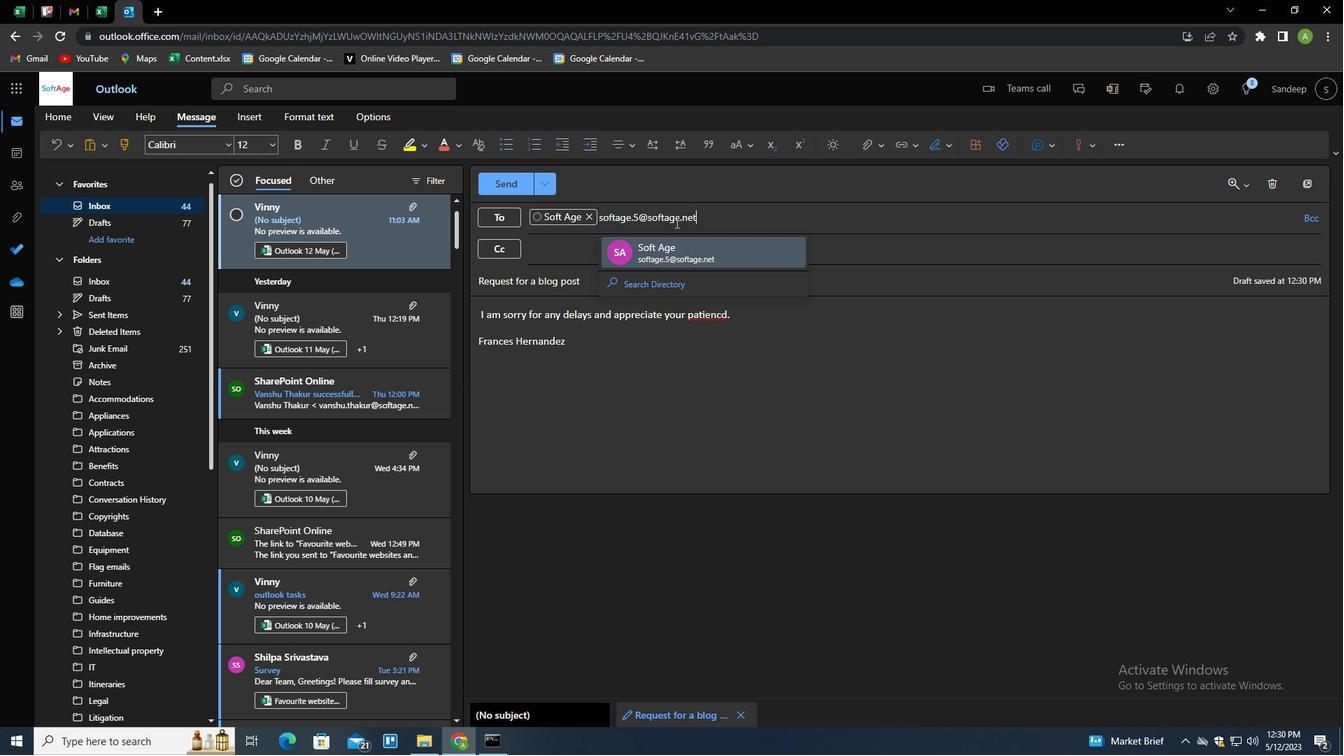 
Action: Mouse moved to (709, 317)
Screenshot: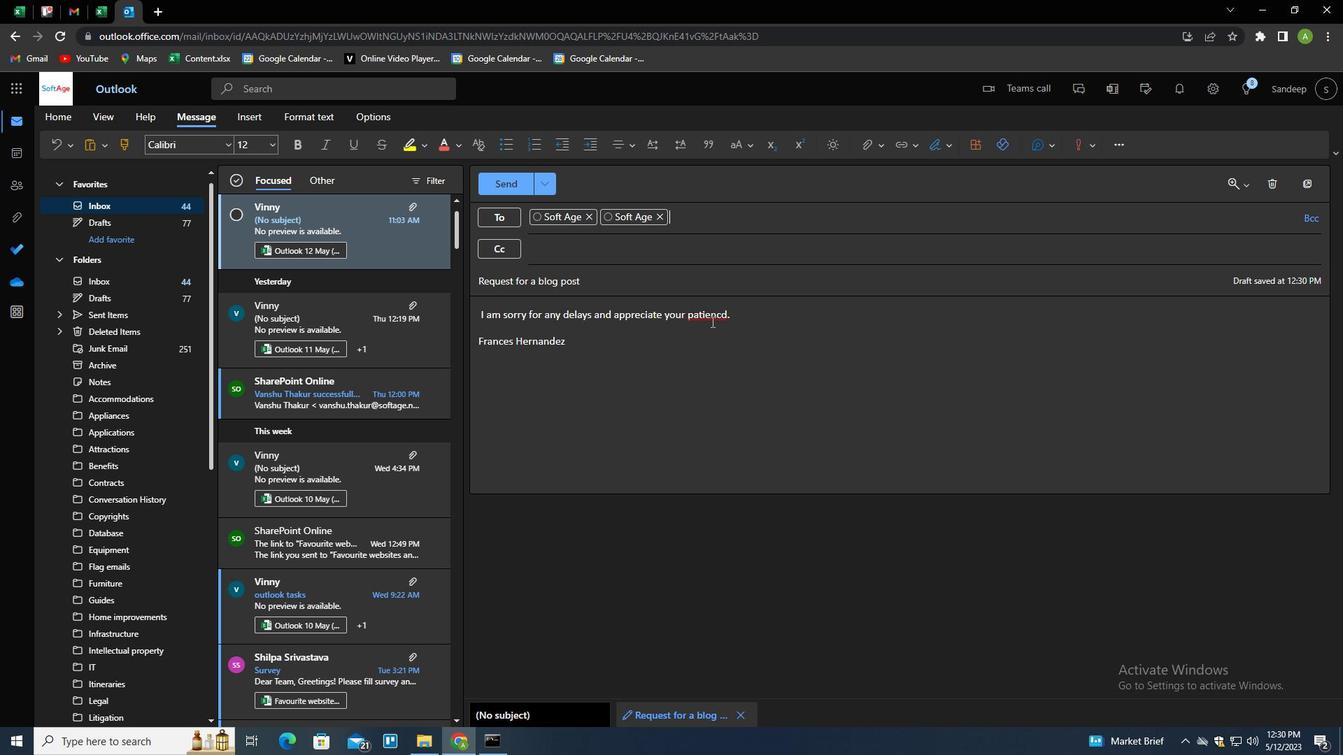 
Action: Mouse pressed right at (709, 317)
Screenshot: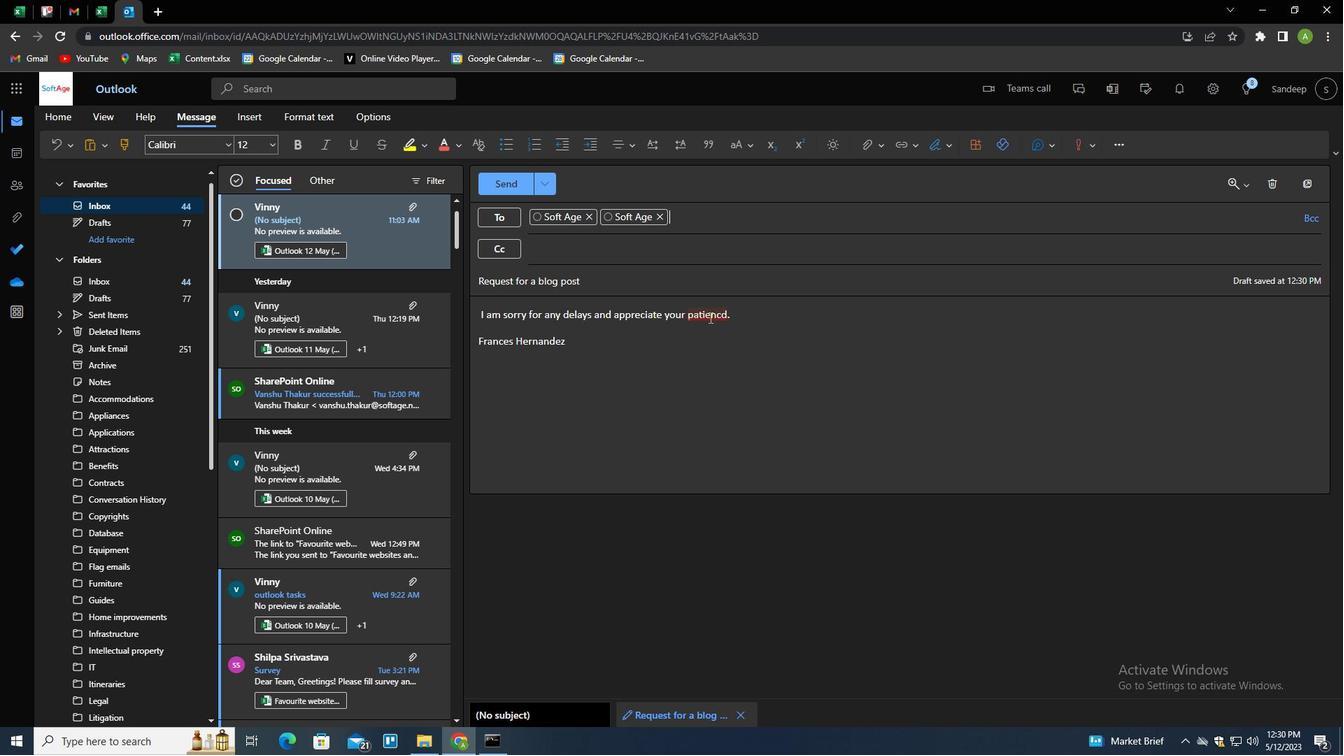 
Action: Mouse moved to (650, 347)
Screenshot: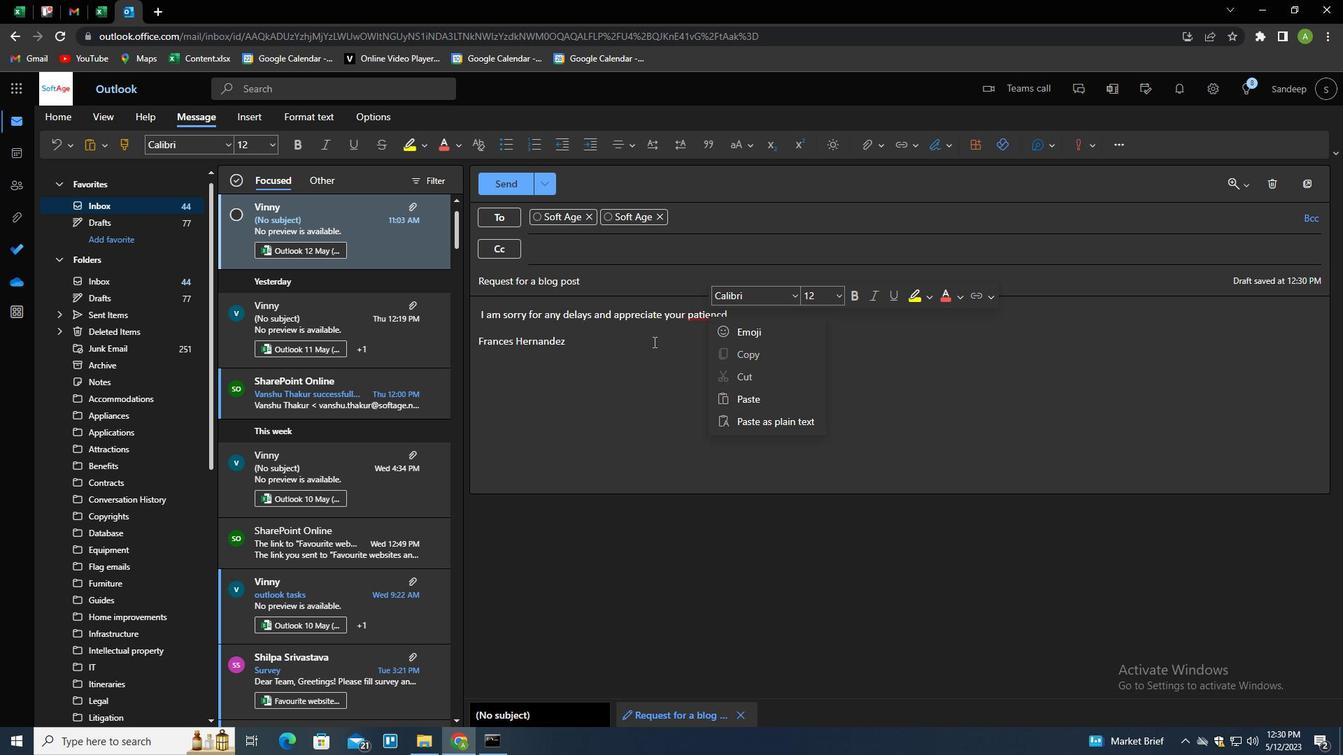 
Action: Mouse pressed left at (650, 347)
Screenshot: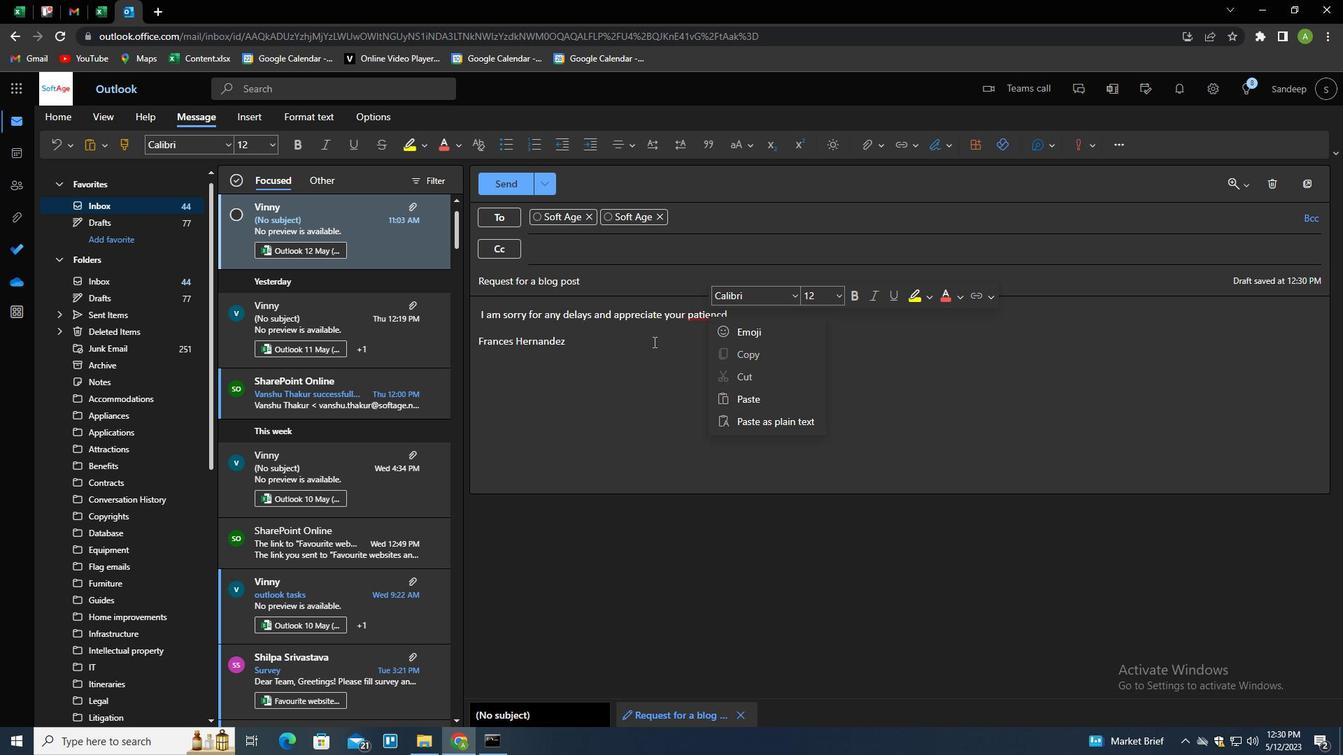 
Action: Mouse moved to (730, 318)
Screenshot: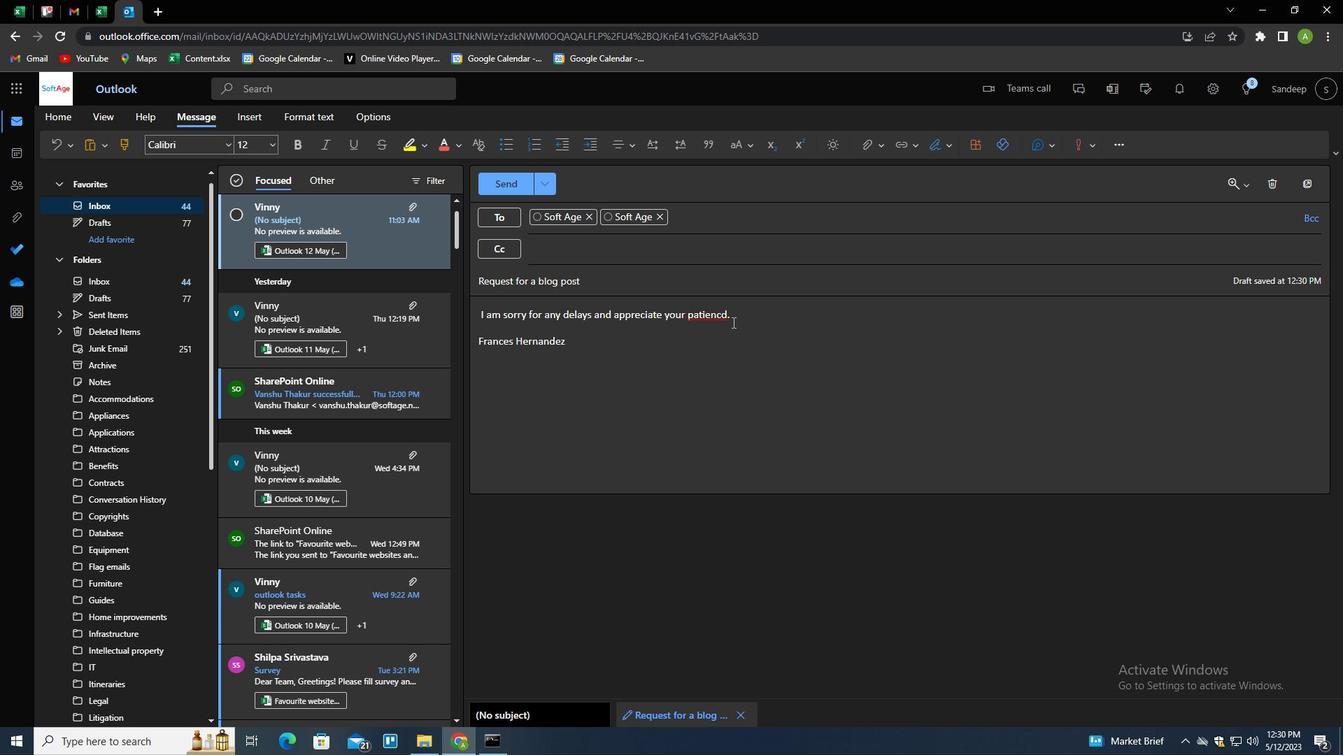 
Action: Mouse pressed left at (730, 318)
Screenshot: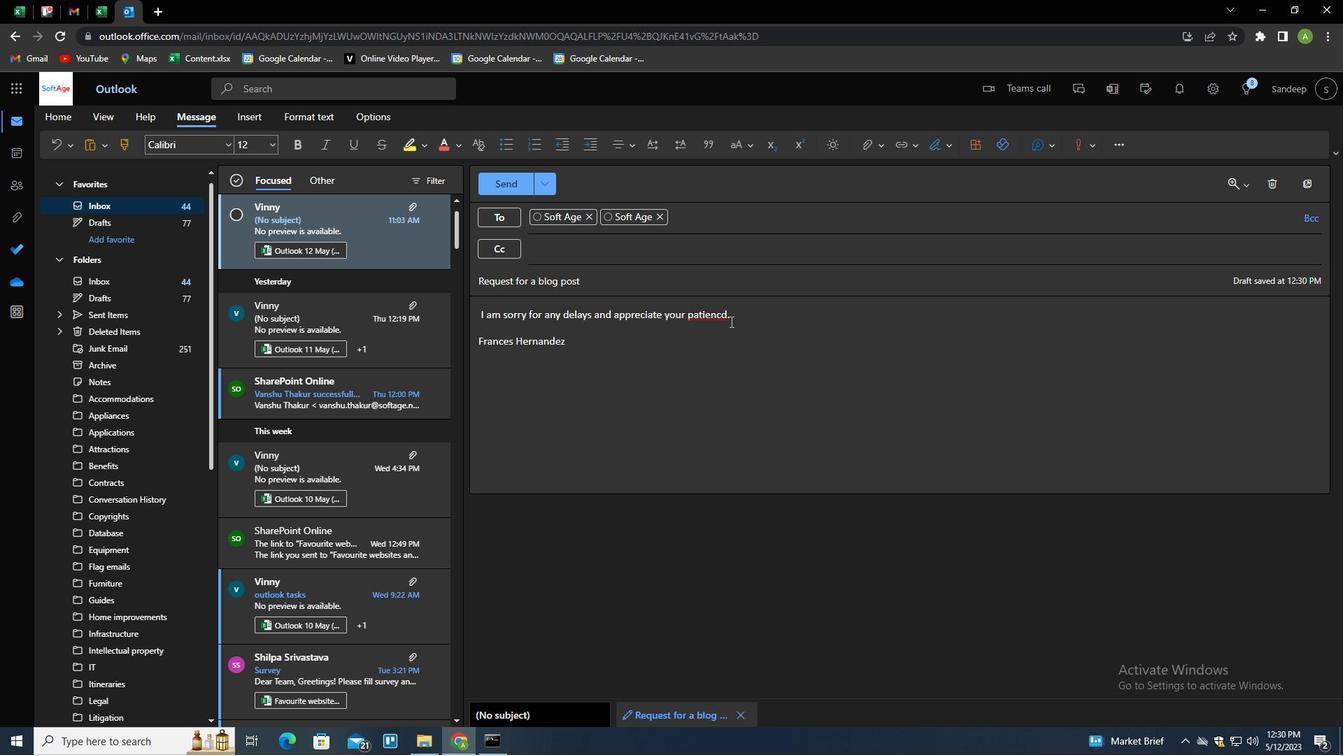 
Action: Mouse moved to (778, 323)
Screenshot: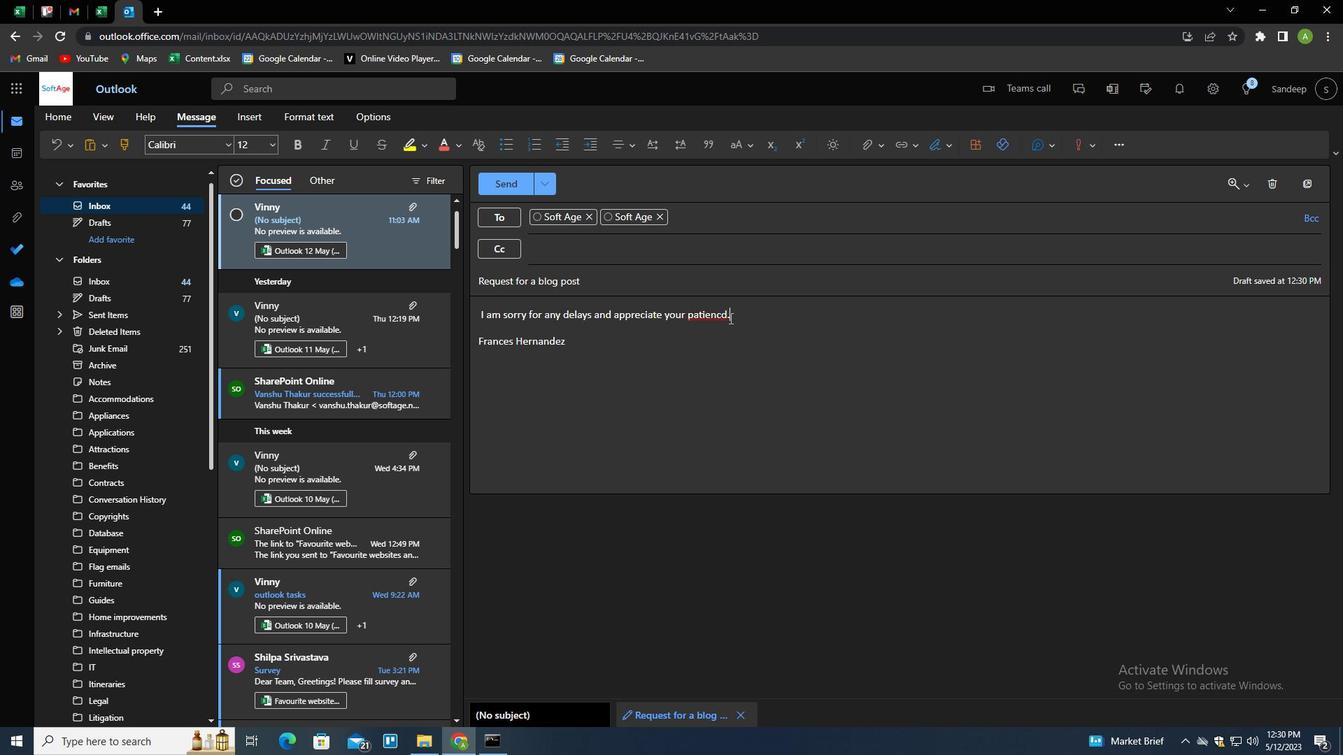 
Action: Key pressed <Key.left><Key.backspace><Key.backspace><Key.backspace>NCE
Screenshot: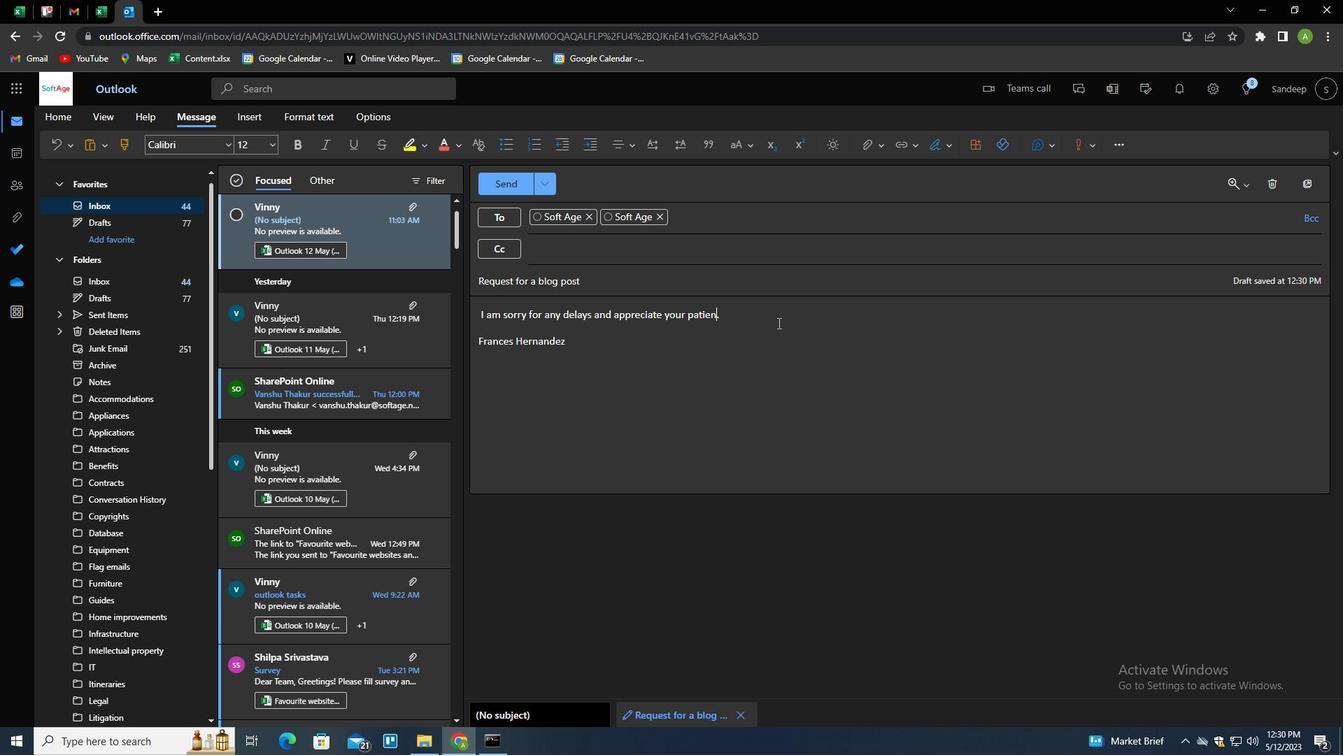 
Action: Mouse moved to (872, 144)
Screenshot: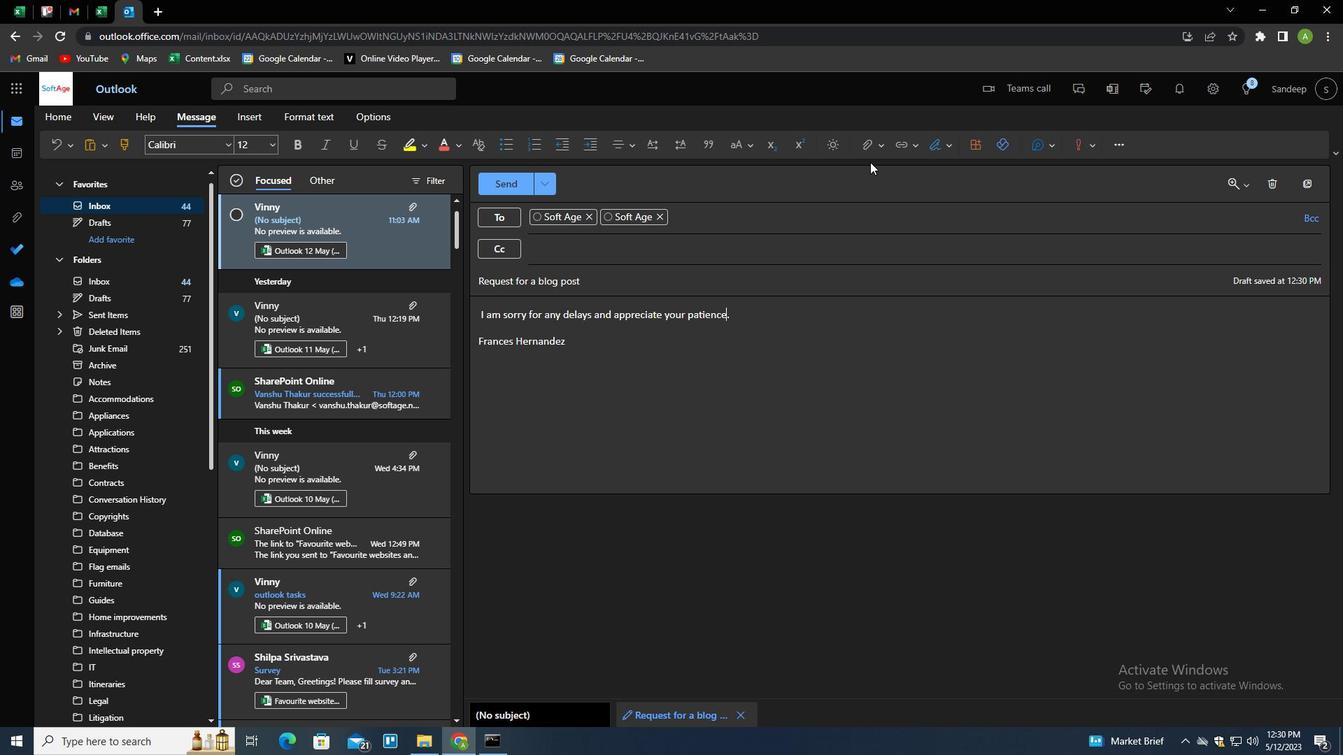 
Action: Mouse pressed left at (872, 144)
Screenshot: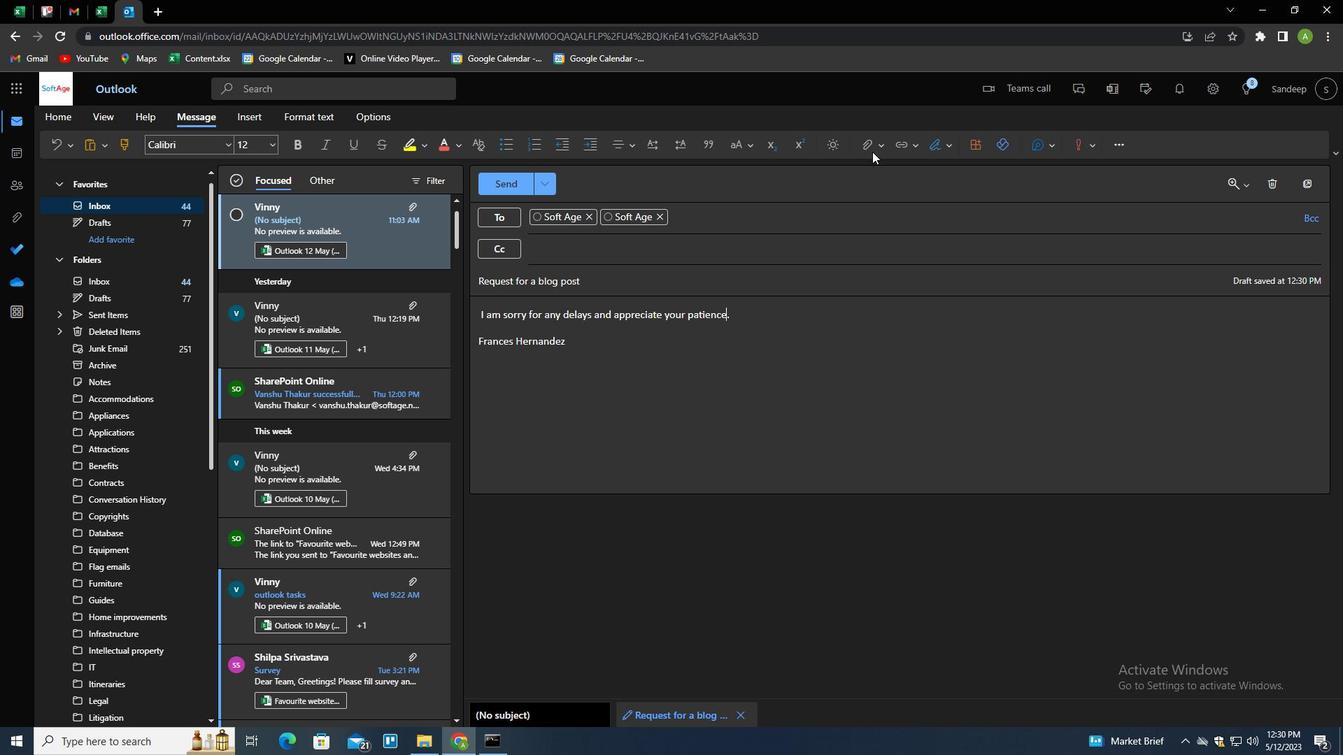 
Action: Mouse moved to (849, 170)
Screenshot: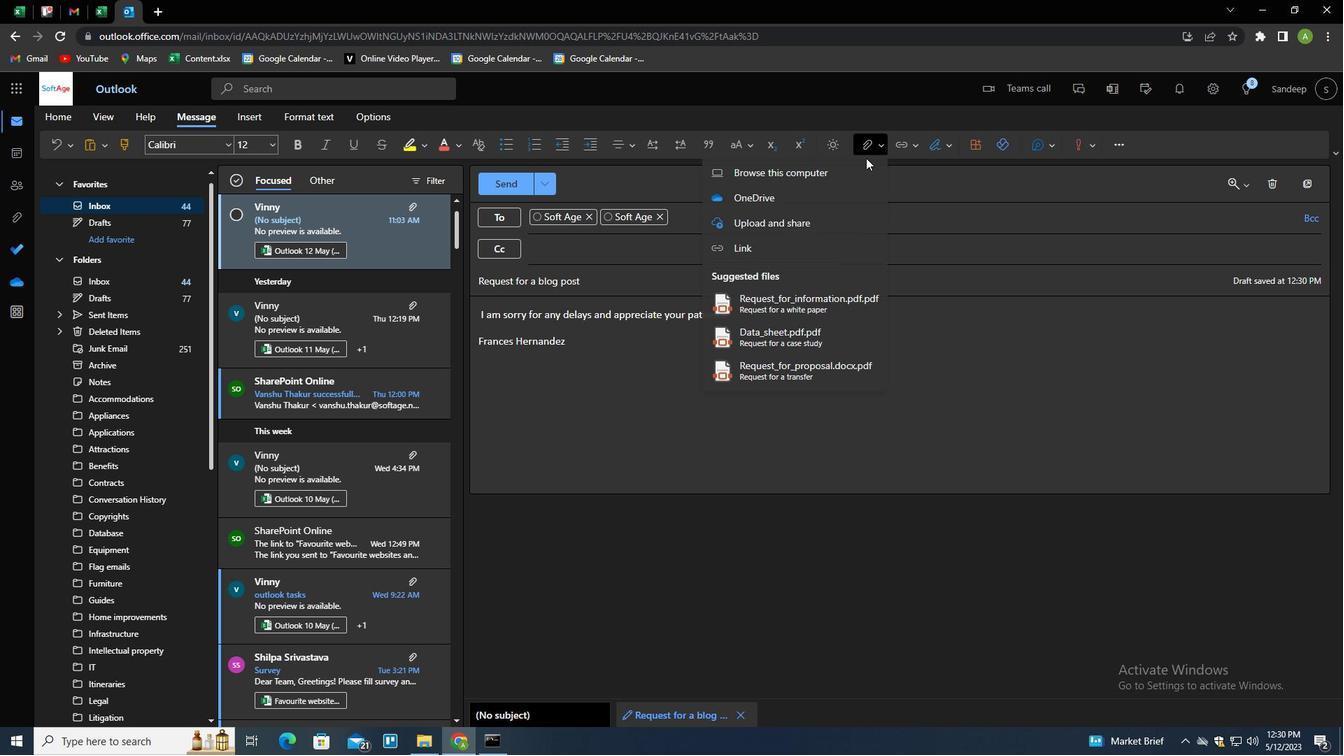 
Action: Mouse pressed left at (849, 170)
Screenshot: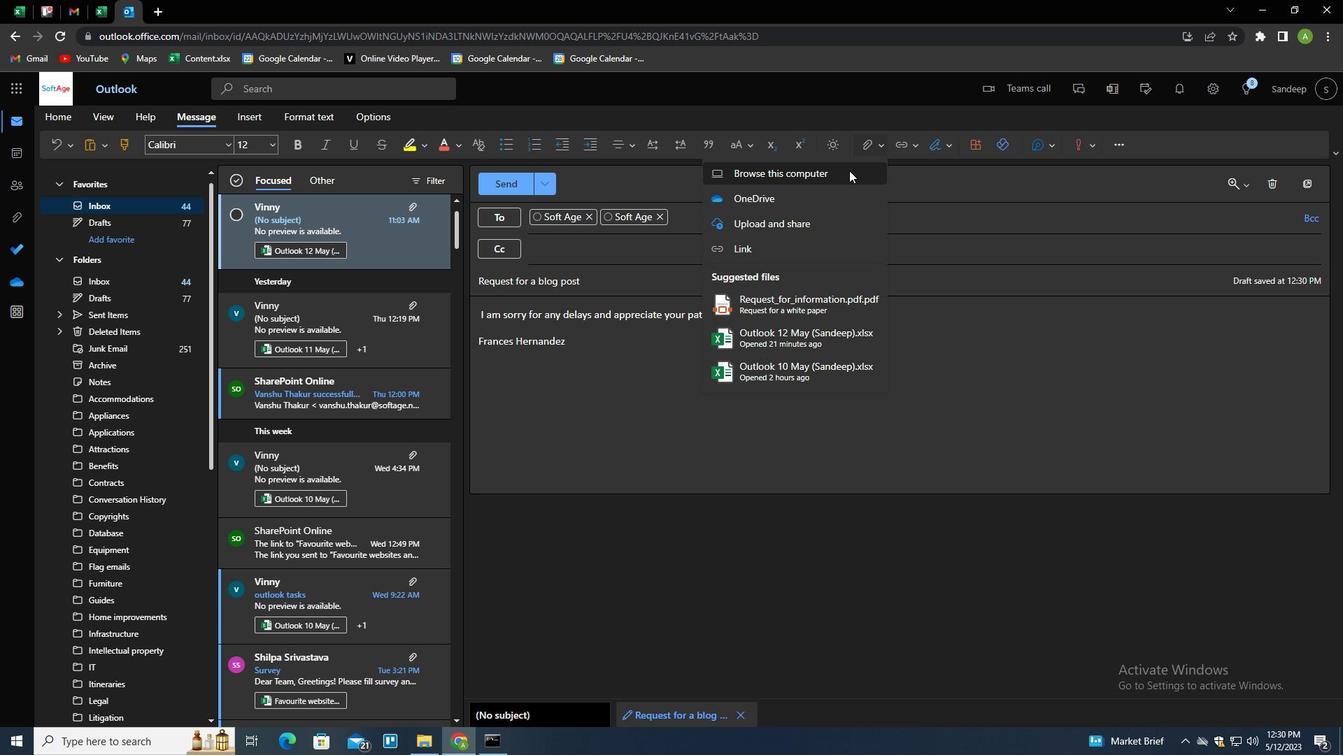 
Action: Mouse moved to (232, 202)
Screenshot: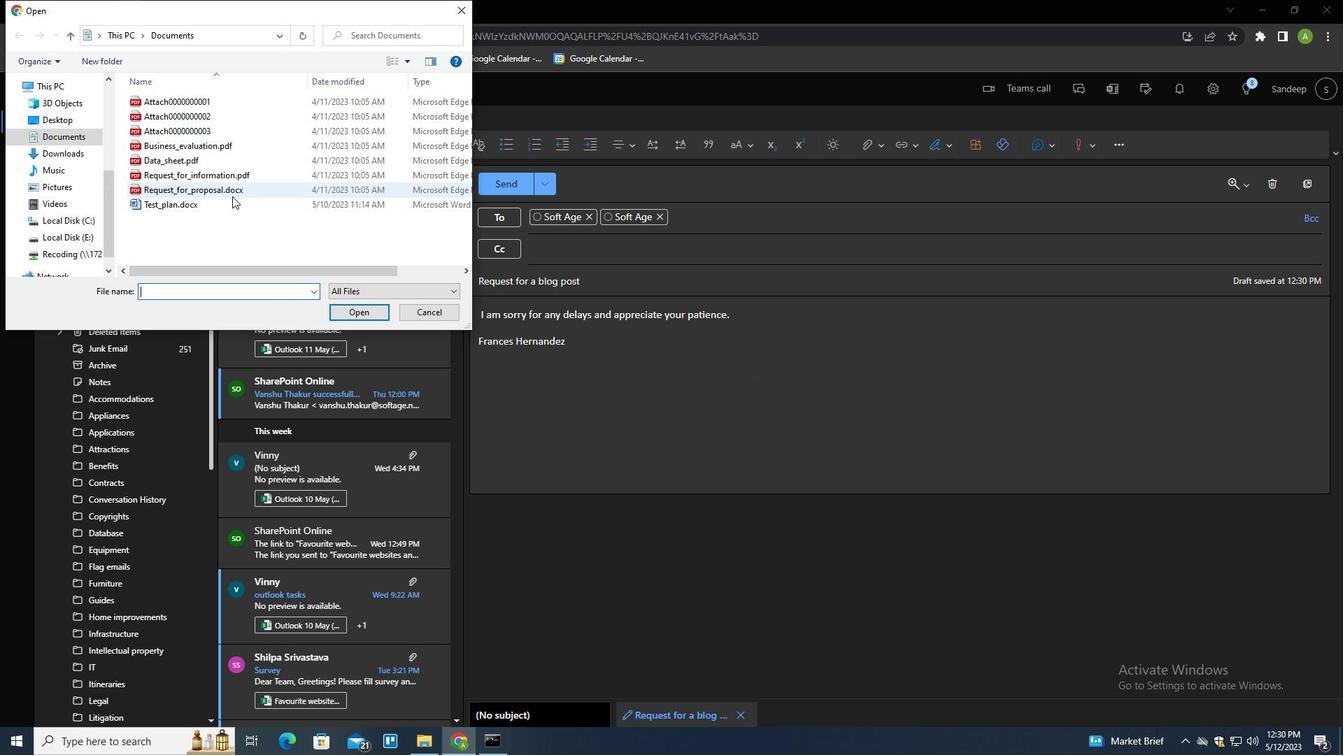 
Action: Mouse pressed left at (232, 202)
Screenshot: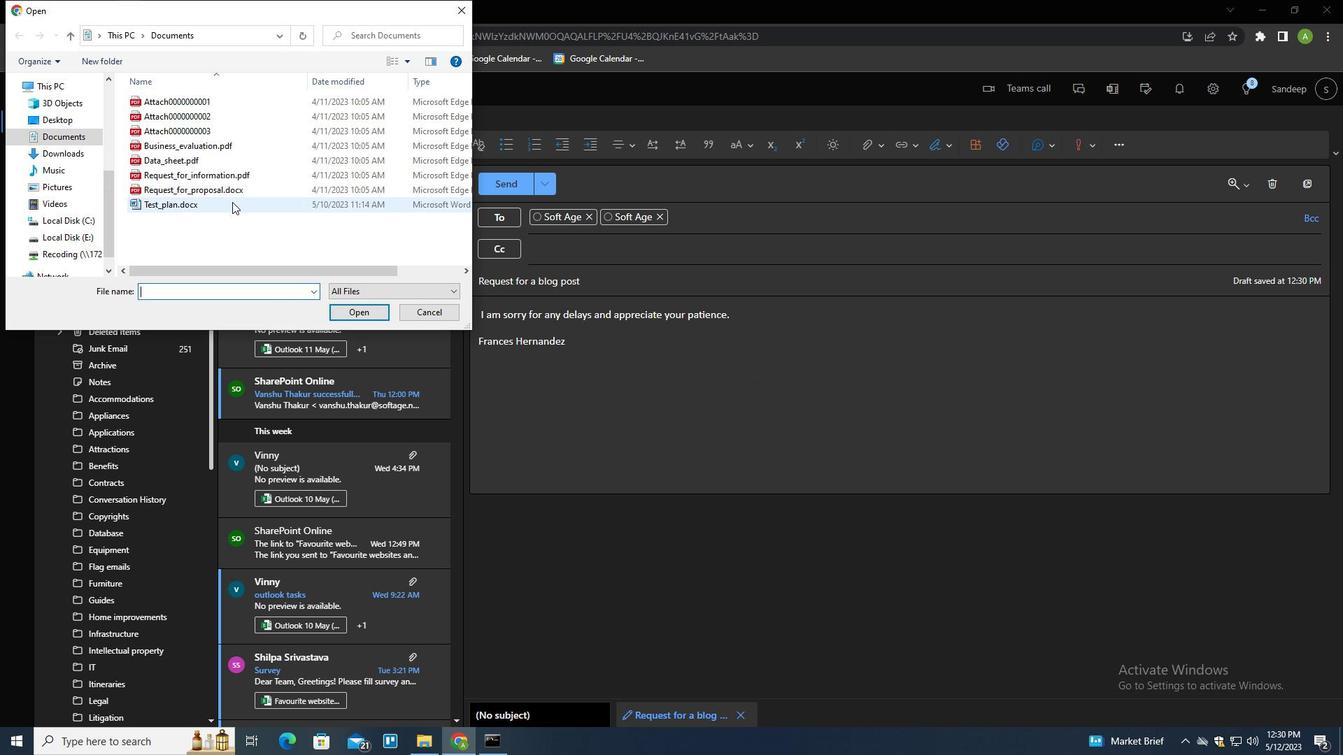 
Action: Key pressed <Key.f2><Key.shift><Key.shift>STANDARD<Key.shift>_OPERATIONG.DOCX<Key.enter>
Screenshot: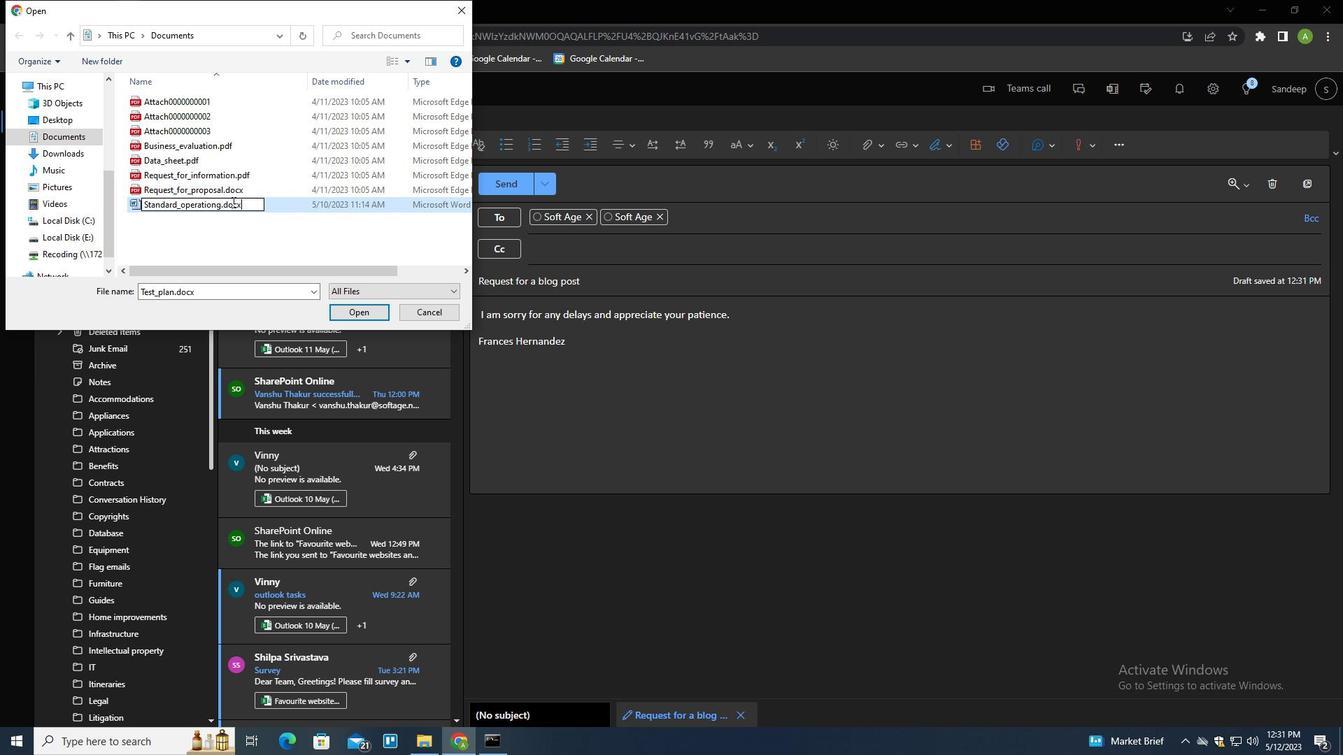 
Action: Mouse pressed left at (232, 202)
Screenshot: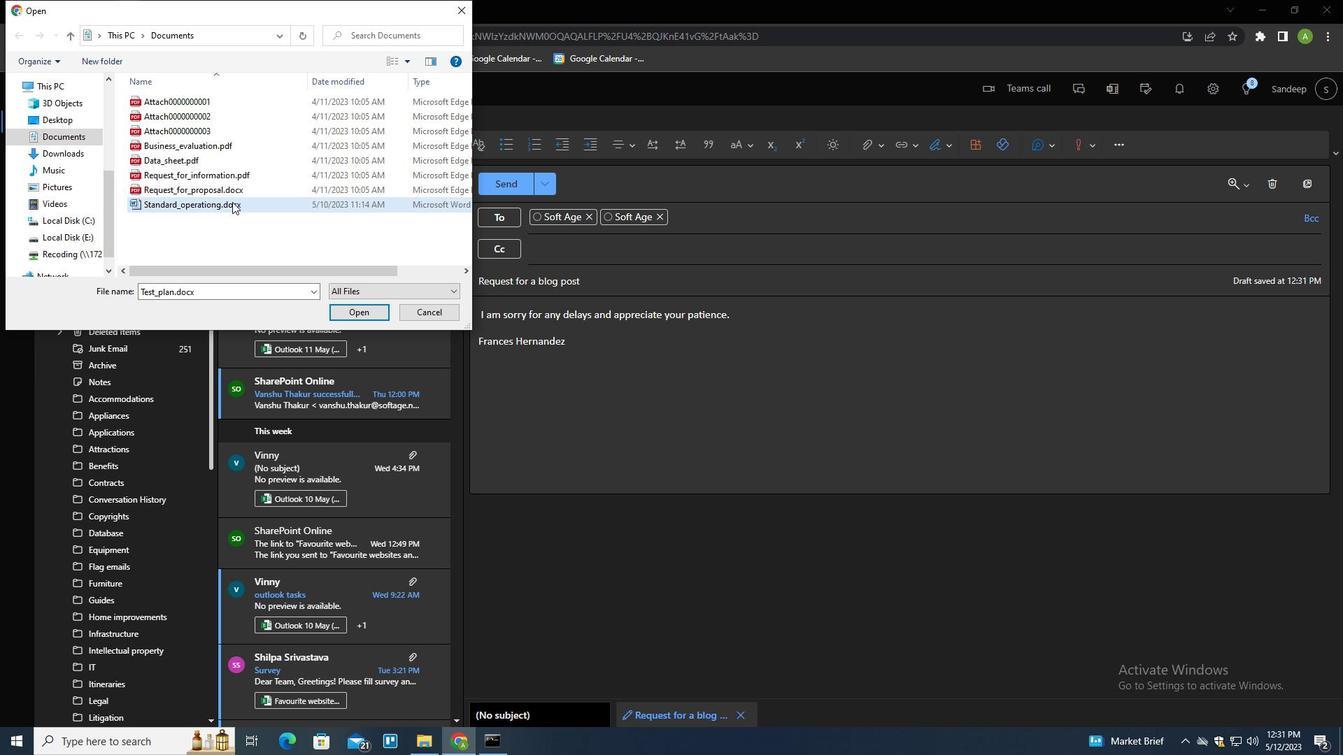 
Action: Mouse moved to (368, 313)
Screenshot: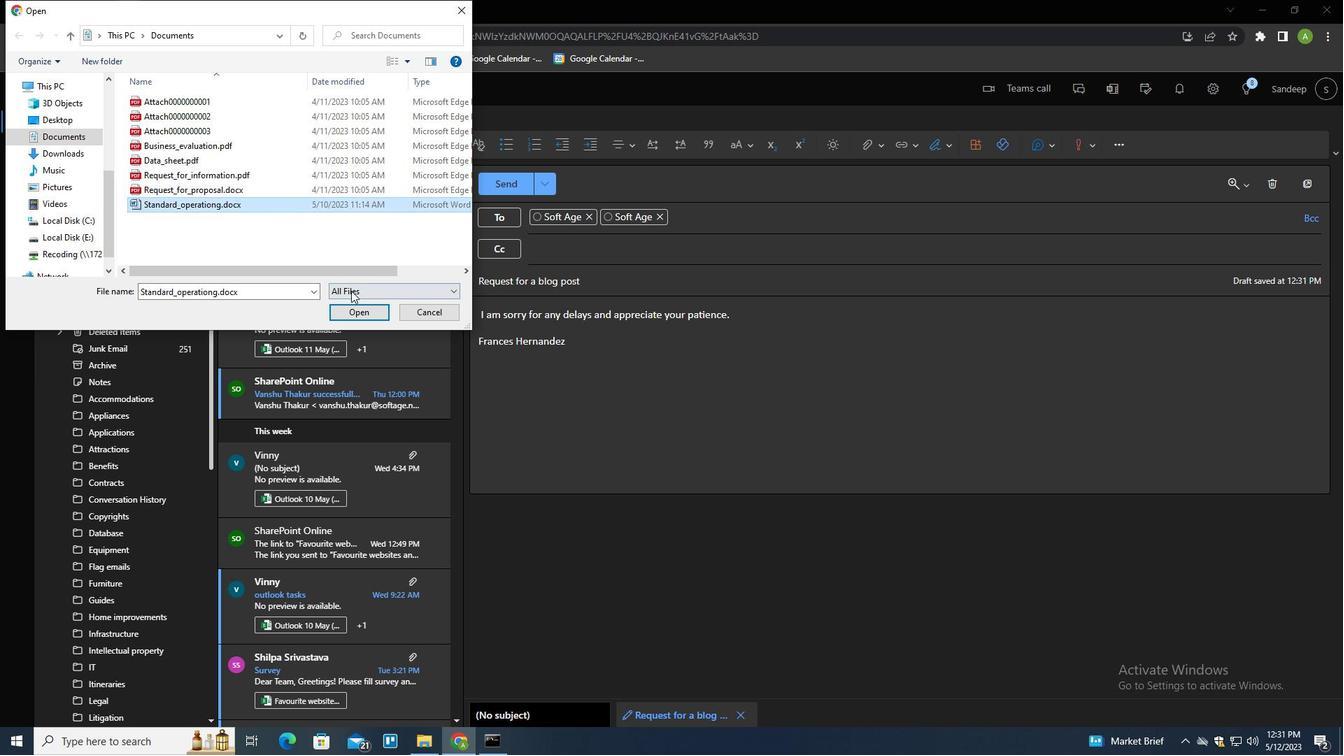 
Action: Mouse pressed left at (368, 313)
Screenshot: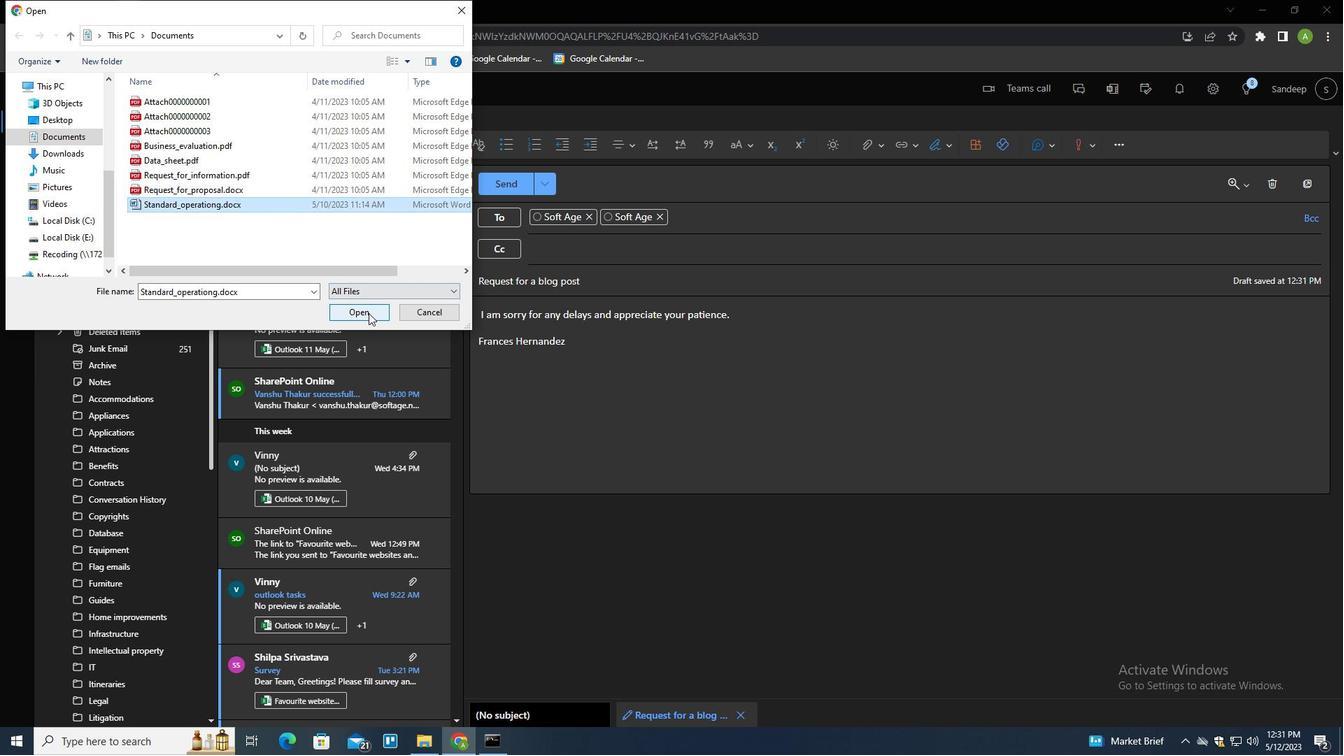 
Action: Mouse moved to (512, 189)
Screenshot: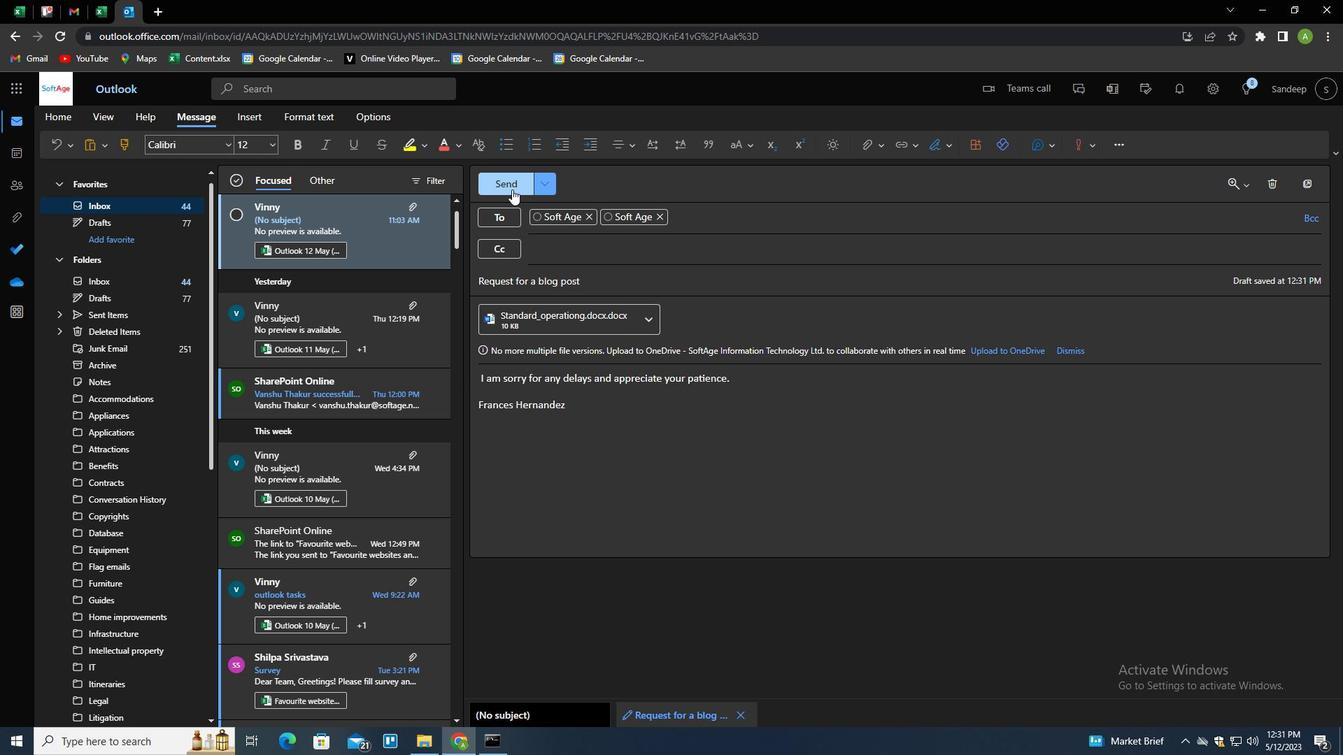 
Action: Mouse pressed left at (512, 189)
Screenshot: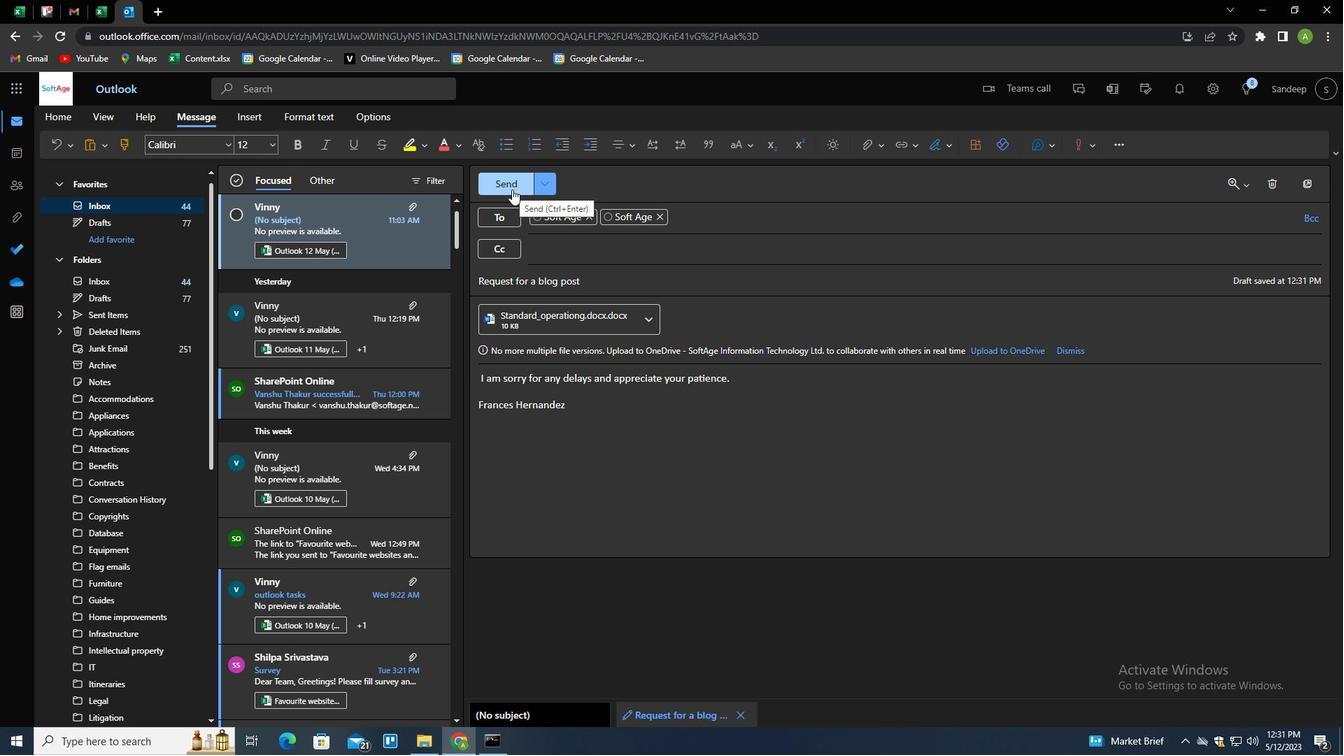 
